 Task: Look for properties with bedroom entrances wider than 32 inches (81 centimeters).
Action: Mouse moved to (1110, 155)
Screenshot: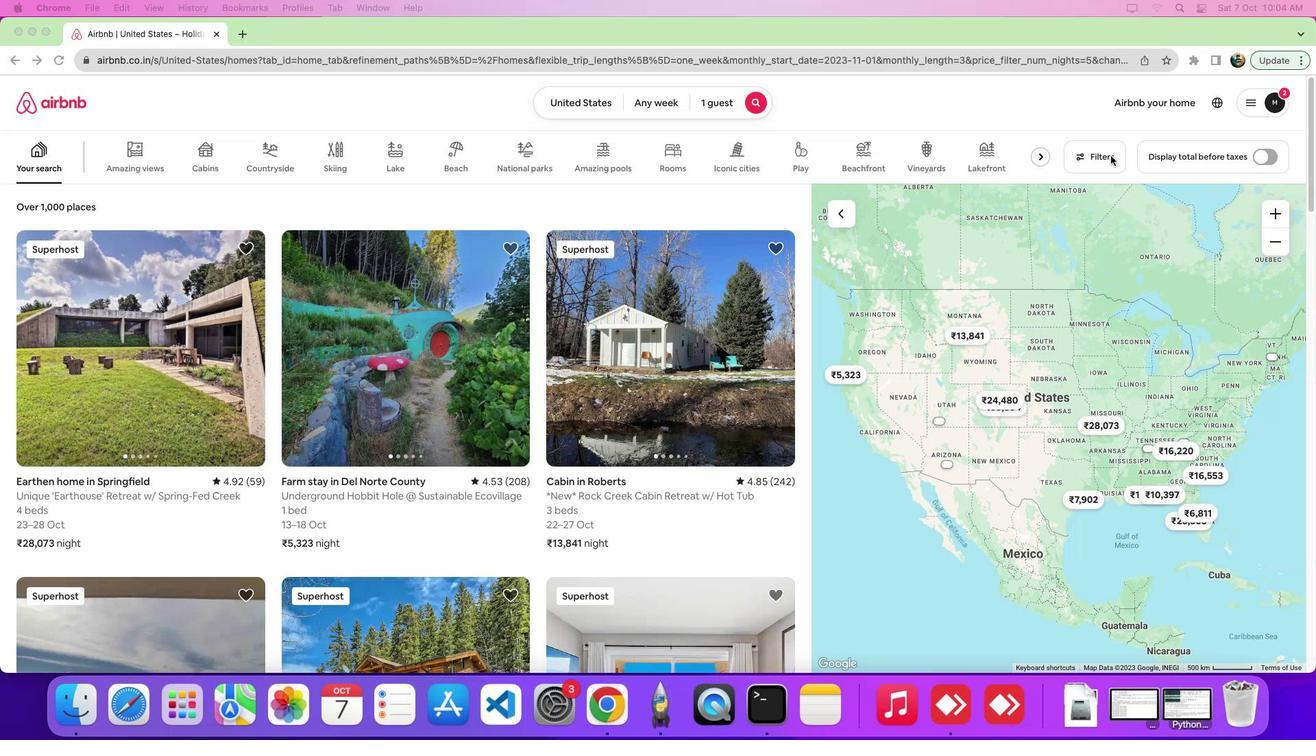 
Action: Mouse pressed left at (1110, 155)
Screenshot: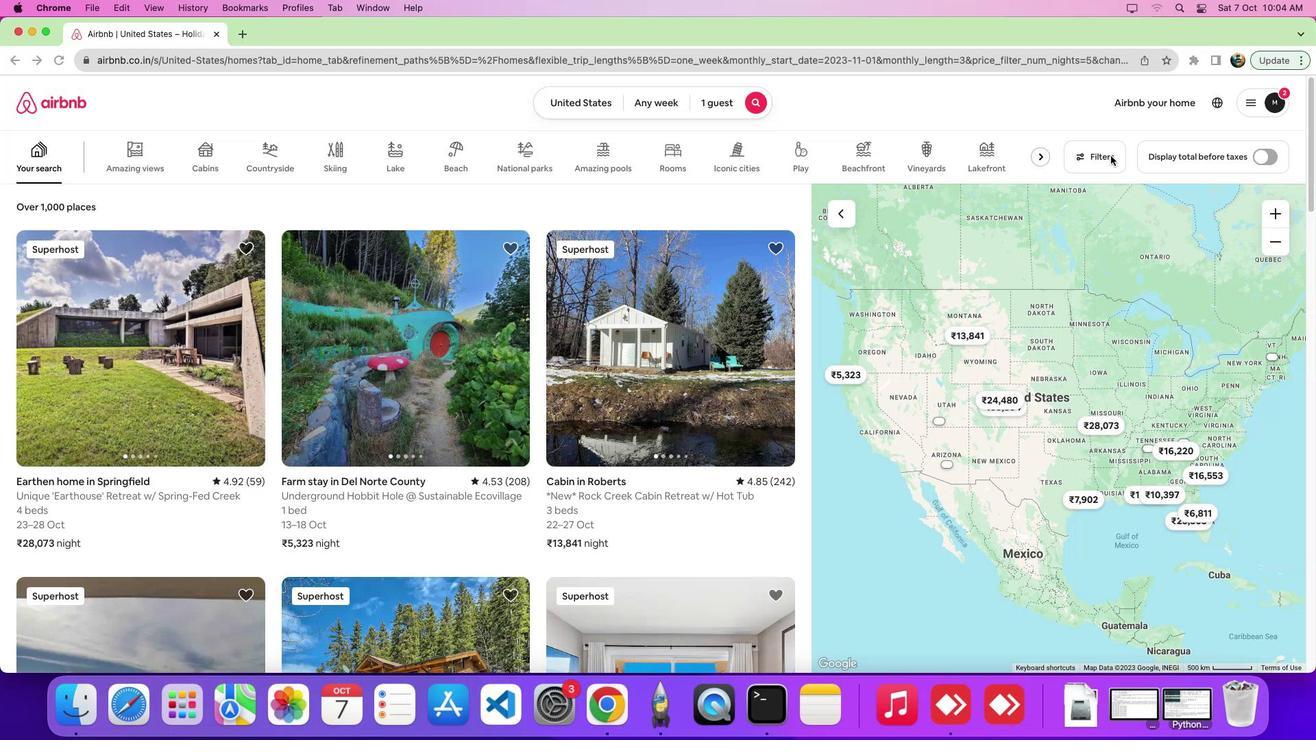 
Action: Mouse pressed left at (1110, 155)
Screenshot: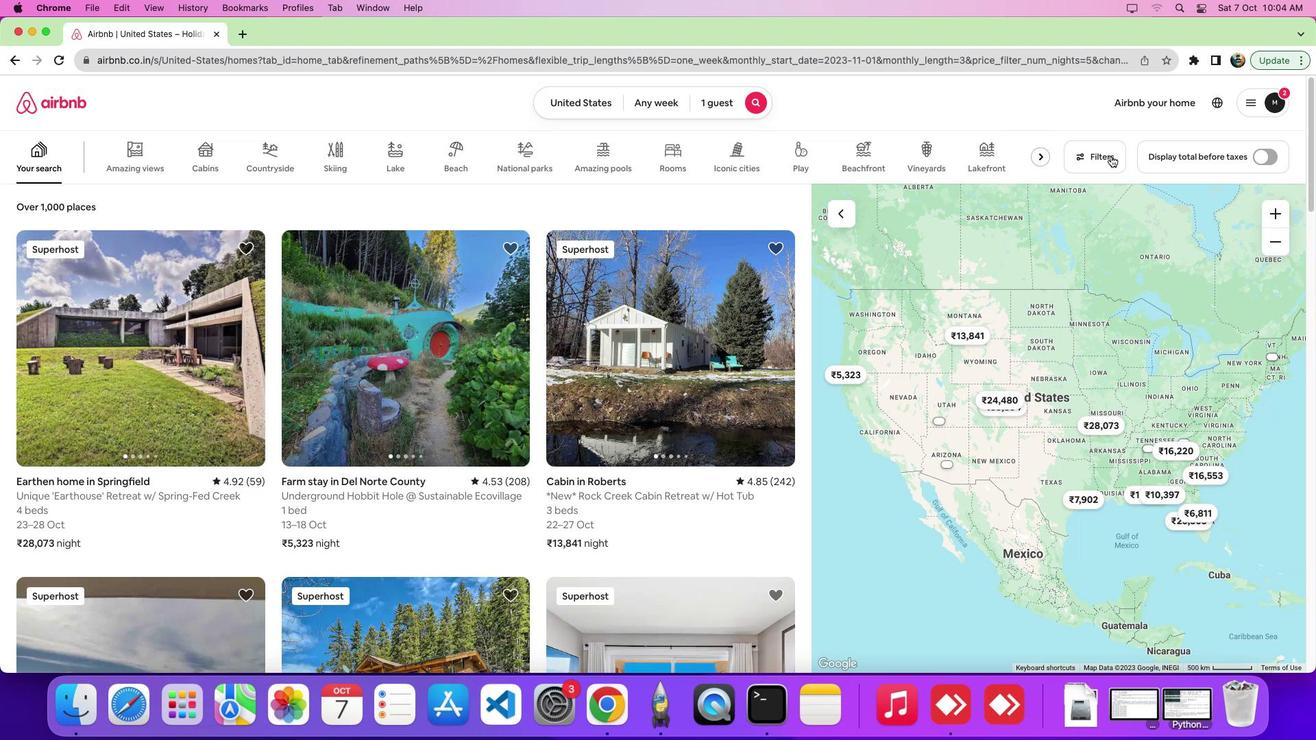 
Action: Mouse moved to (788, 231)
Screenshot: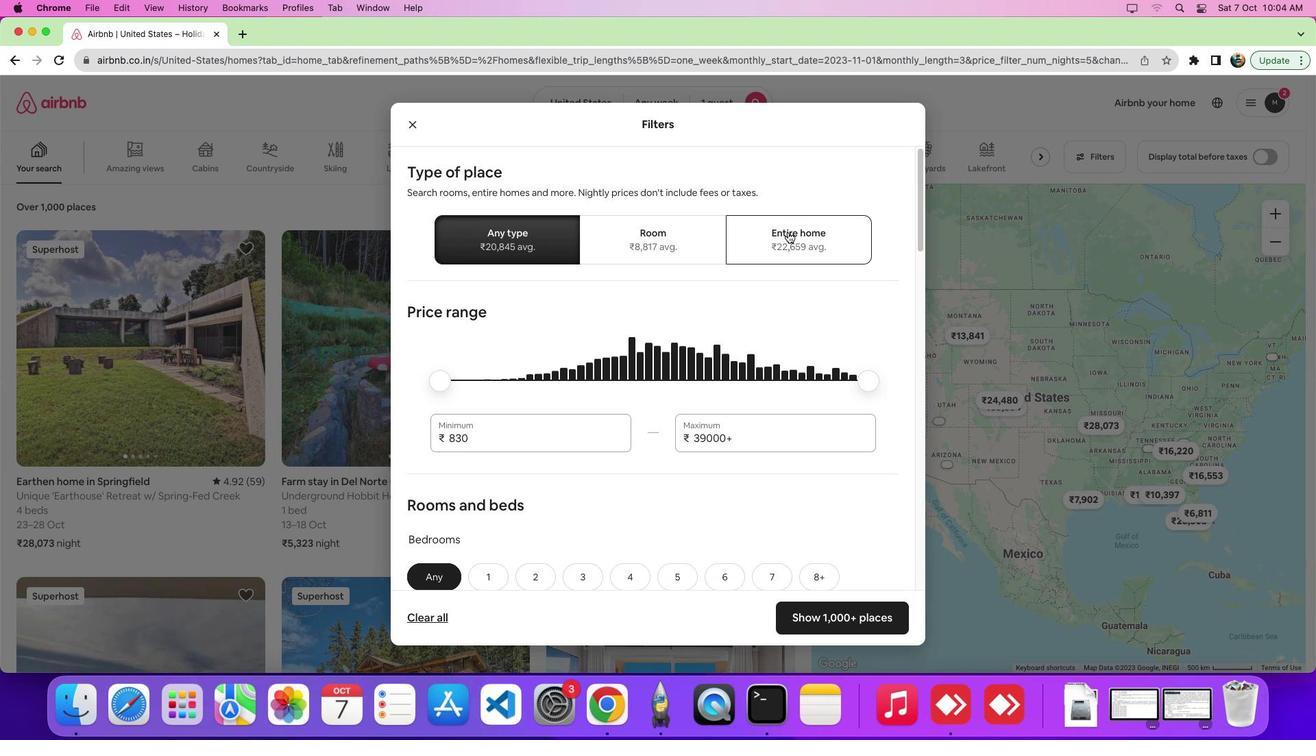 
Action: Mouse pressed left at (788, 231)
Screenshot: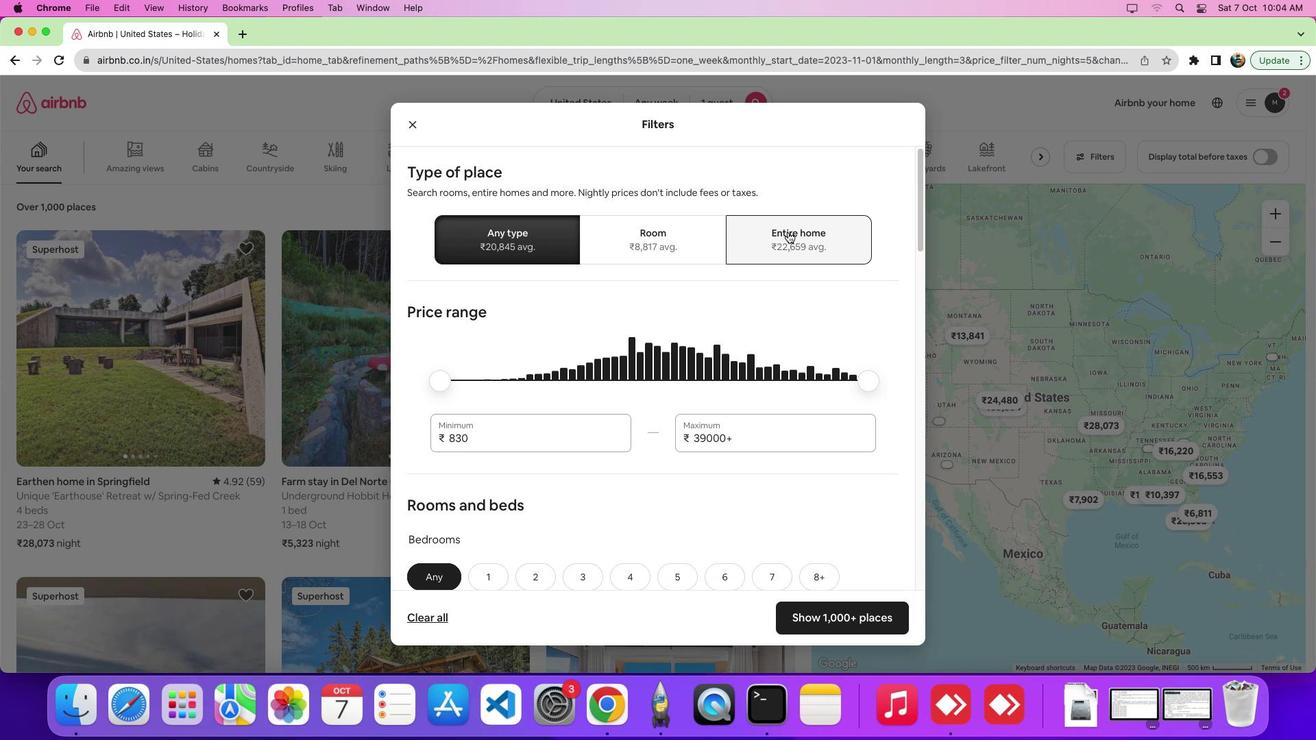 
Action: Mouse moved to (700, 453)
Screenshot: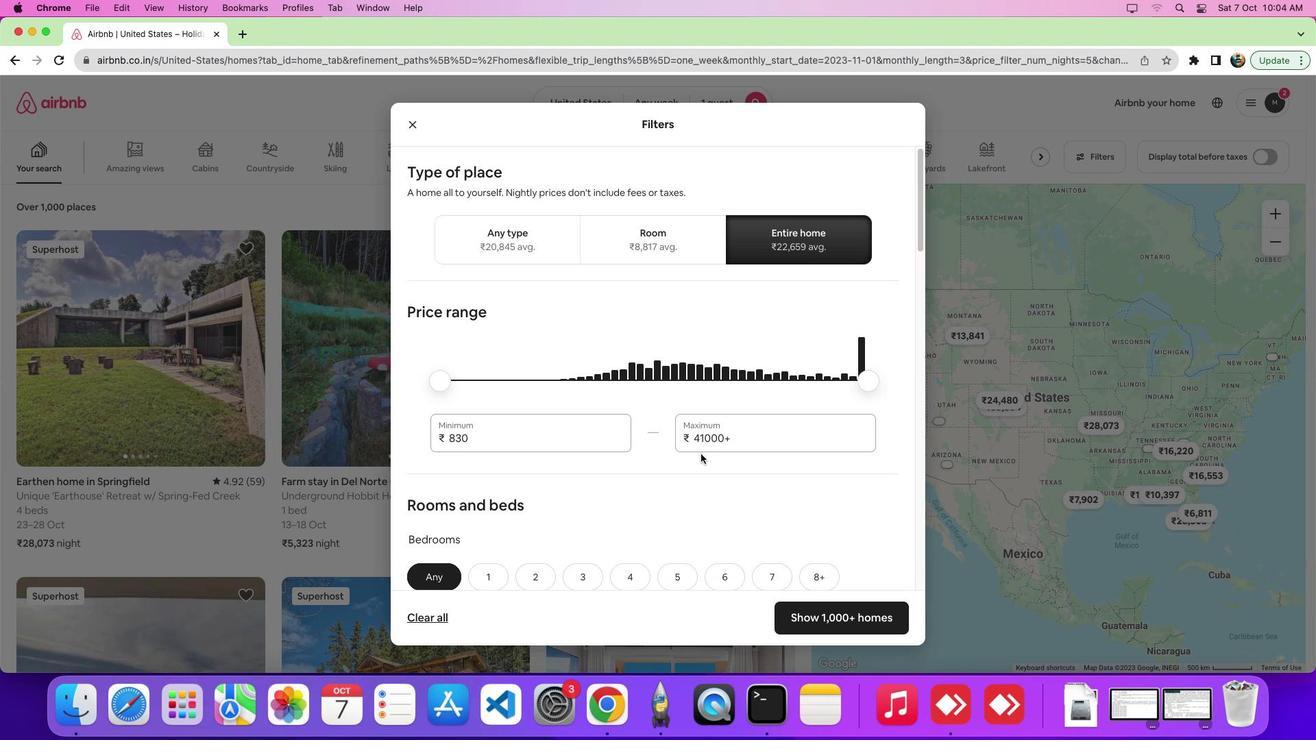 
Action: Mouse scrolled (700, 453) with delta (0, 0)
Screenshot: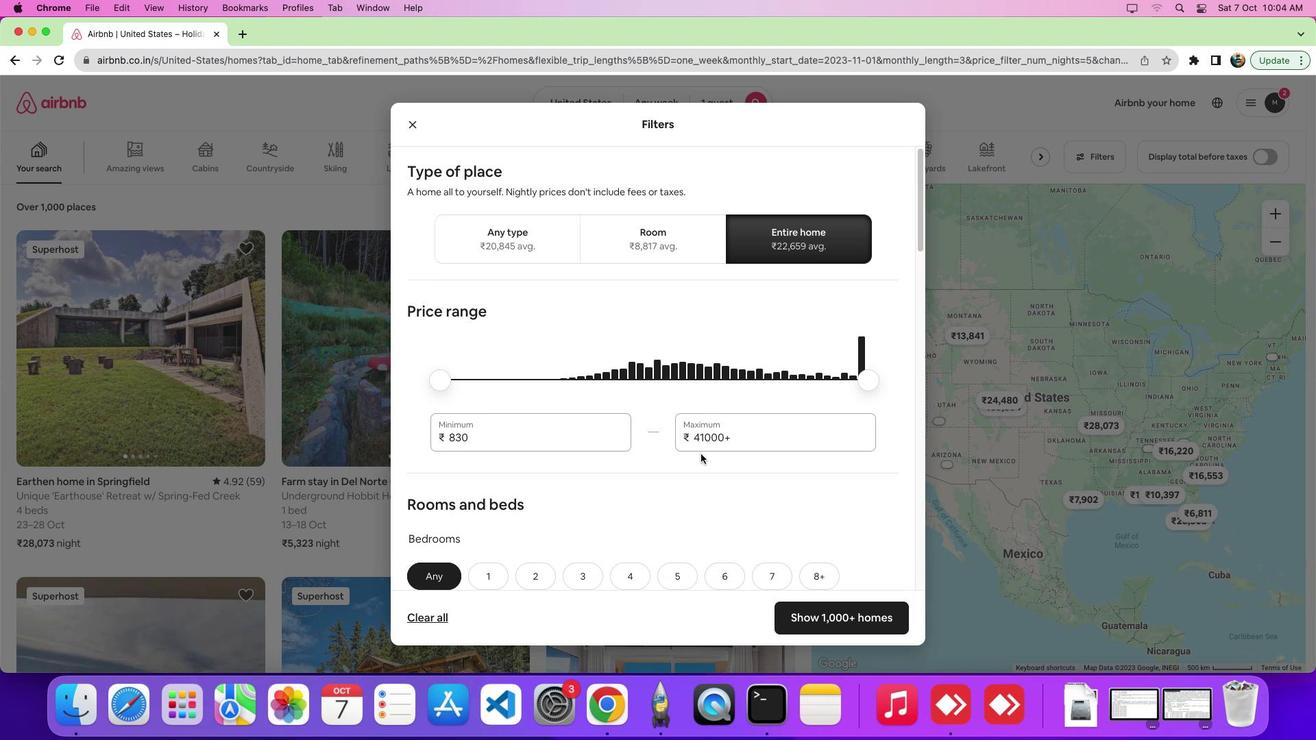 
Action: Mouse scrolled (700, 453) with delta (0, 0)
Screenshot: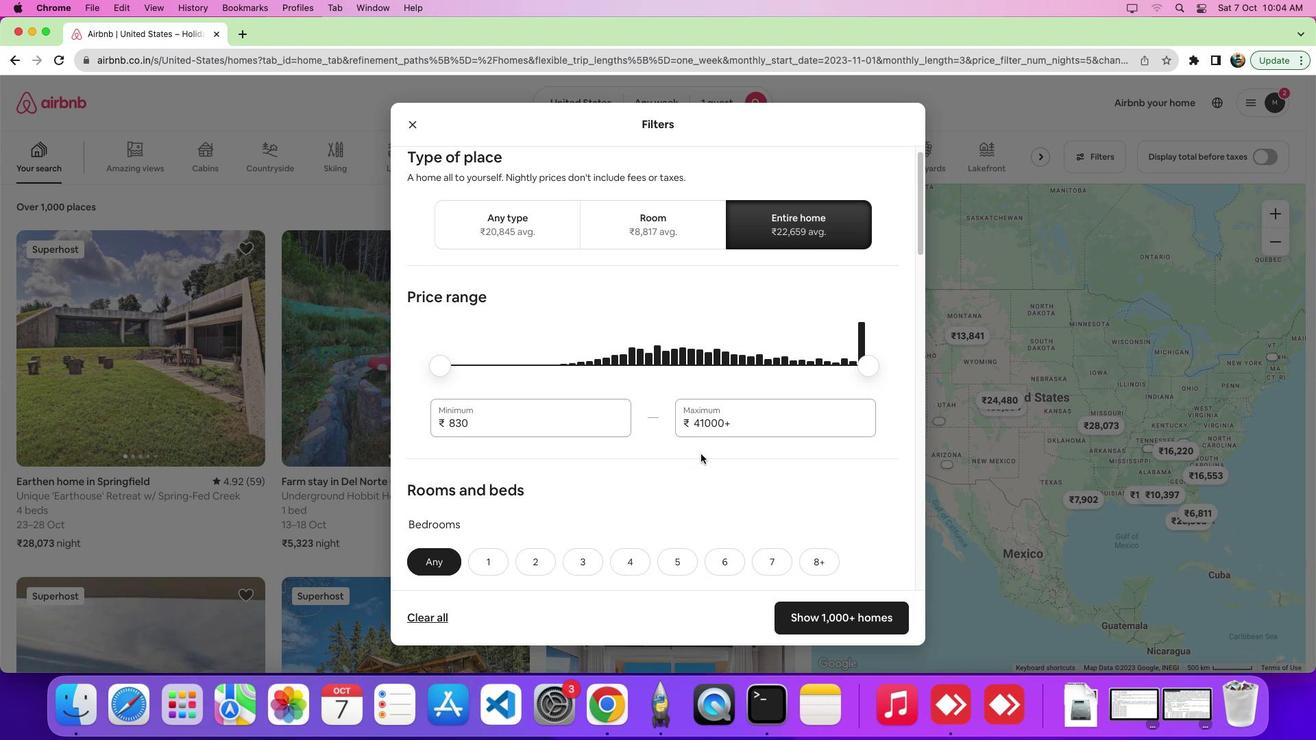 
Action: Mouse scrolled (700, 453) with delta (0, -1)
Screenshot: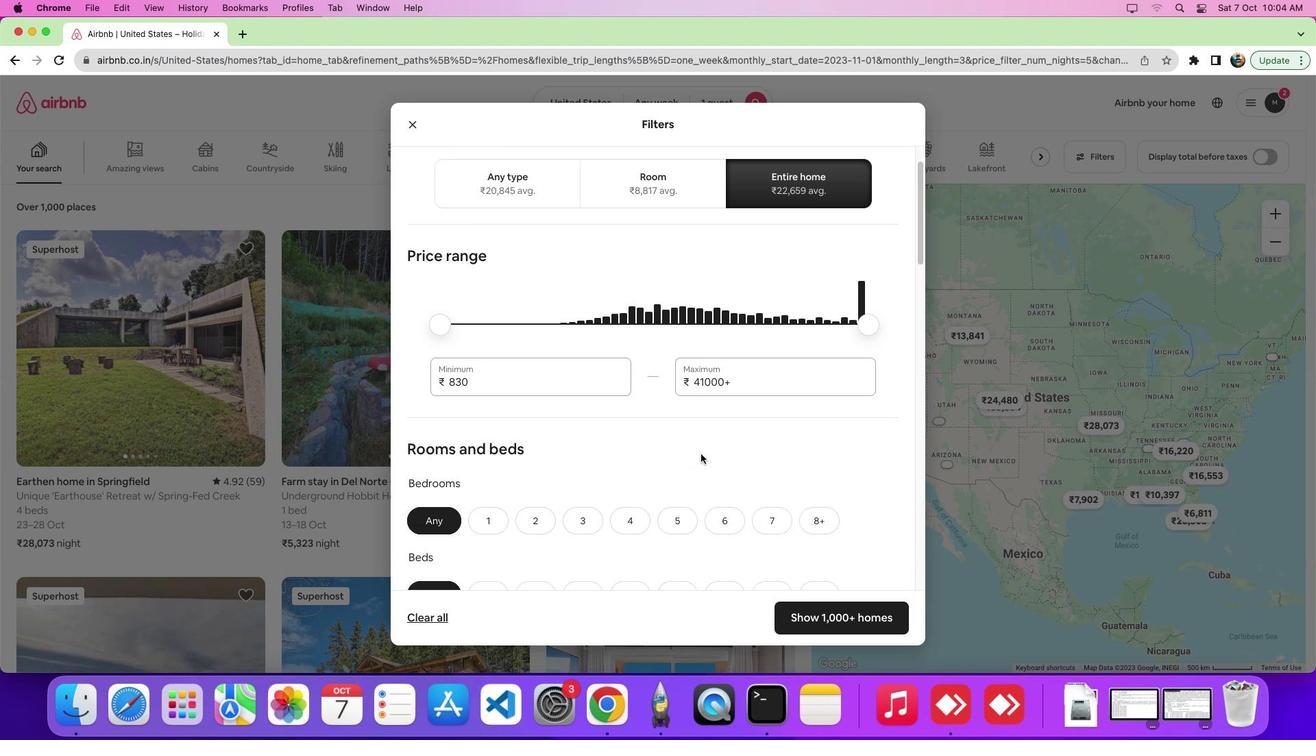 
Action: Mouse scrolled (700, 453) with delta (0, -2)
Screenshot: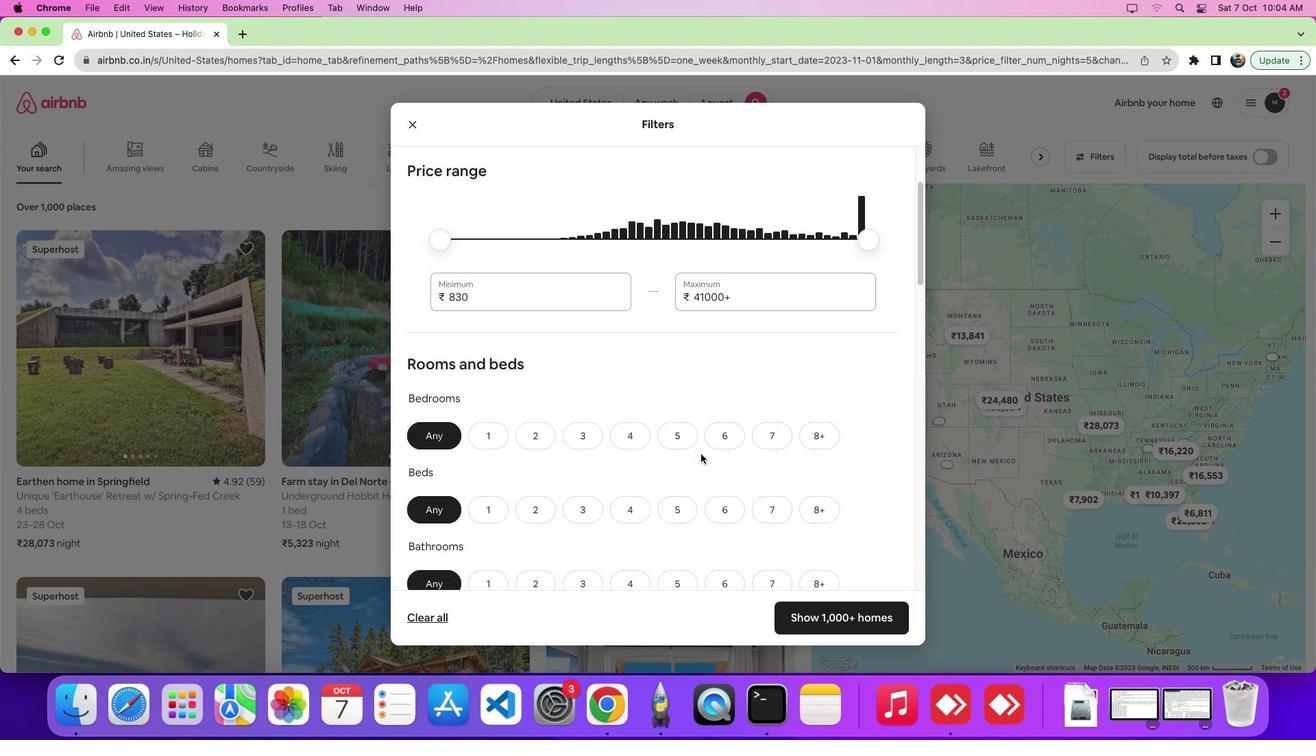 
Action: Mouse scrolled (700, 453) with delta (0, 0)
Screenshot: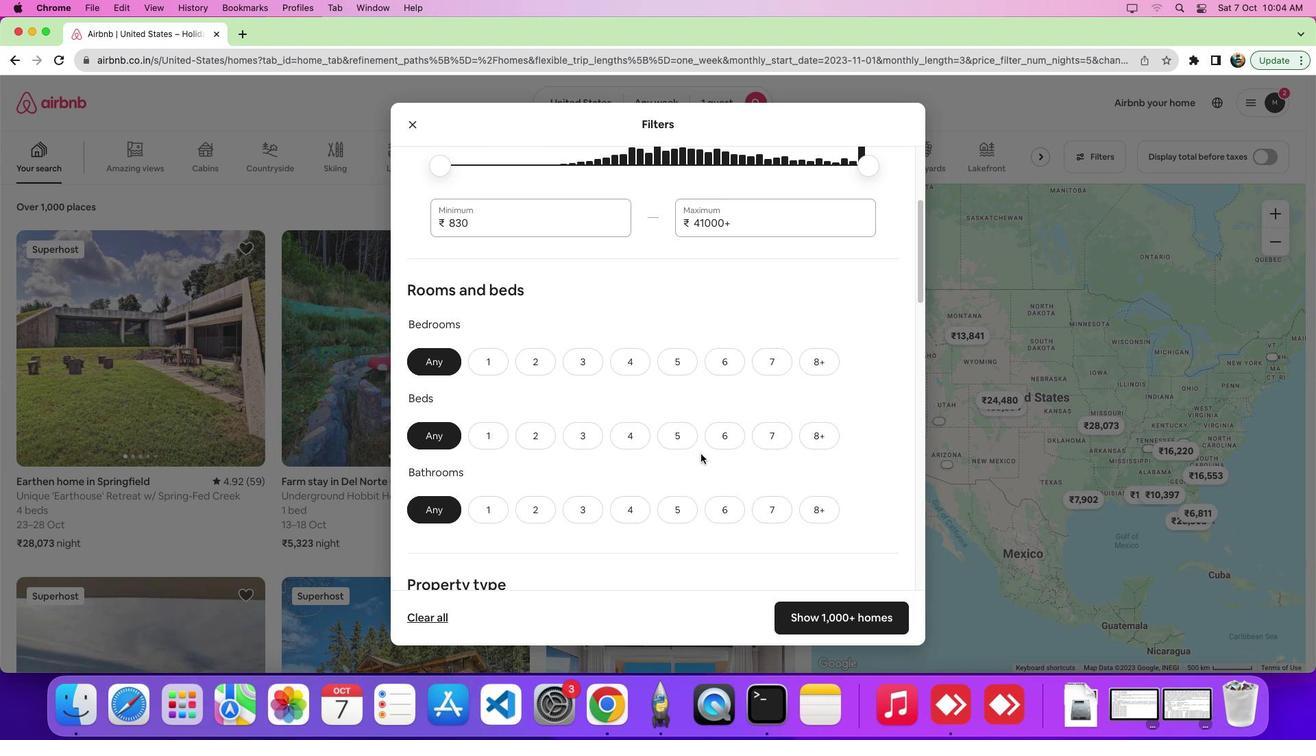 
Action: Mouse scrolled (700, 453) with delta (0, 0)
Screenshot: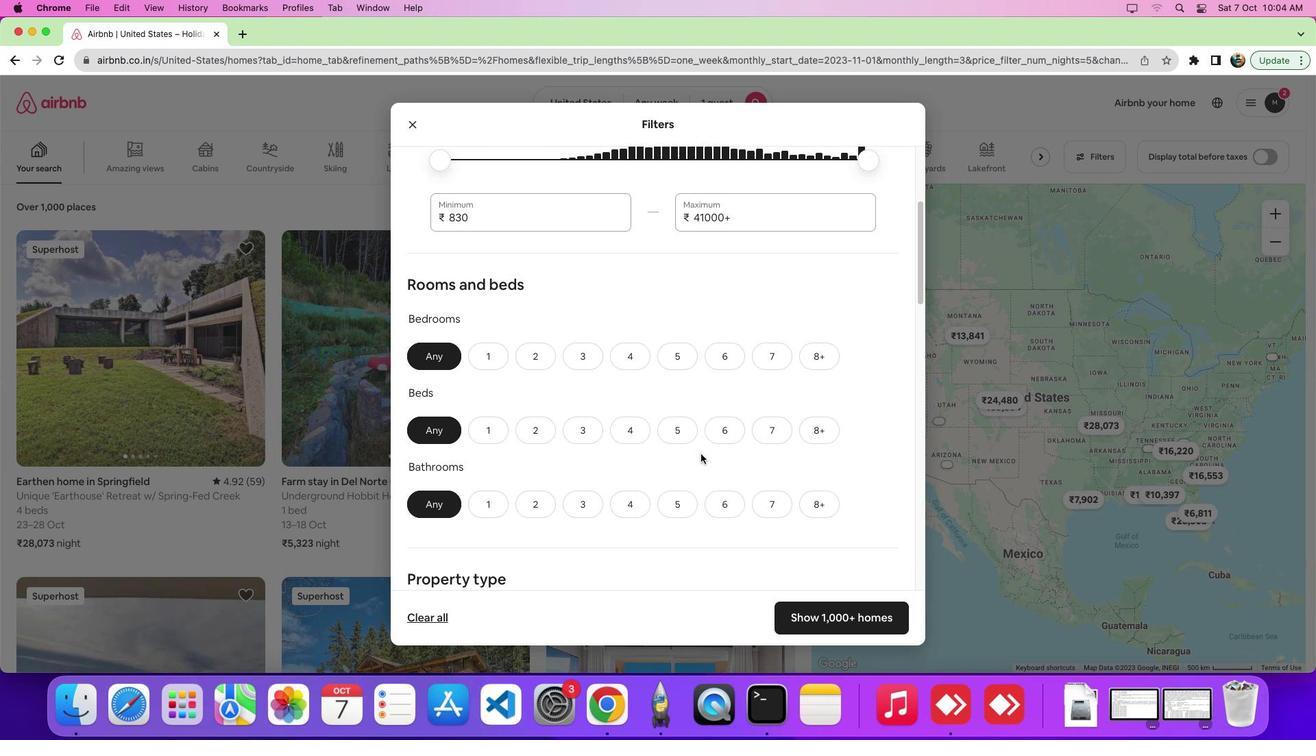 
Action: Mouse scrolled (700, 453) with delta (0, -2)
Screenshot: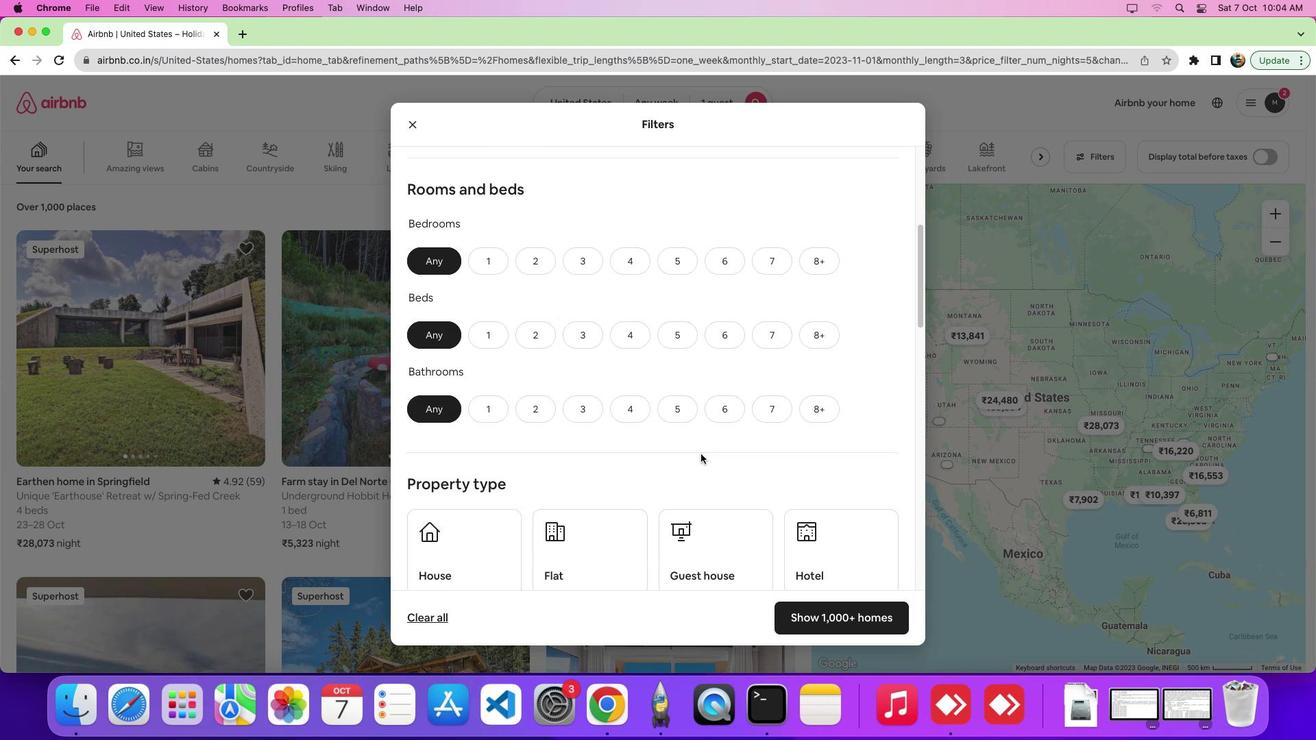 
Action: Mouse scrolled (700, 453) with delta (0, 0)
Screenshot: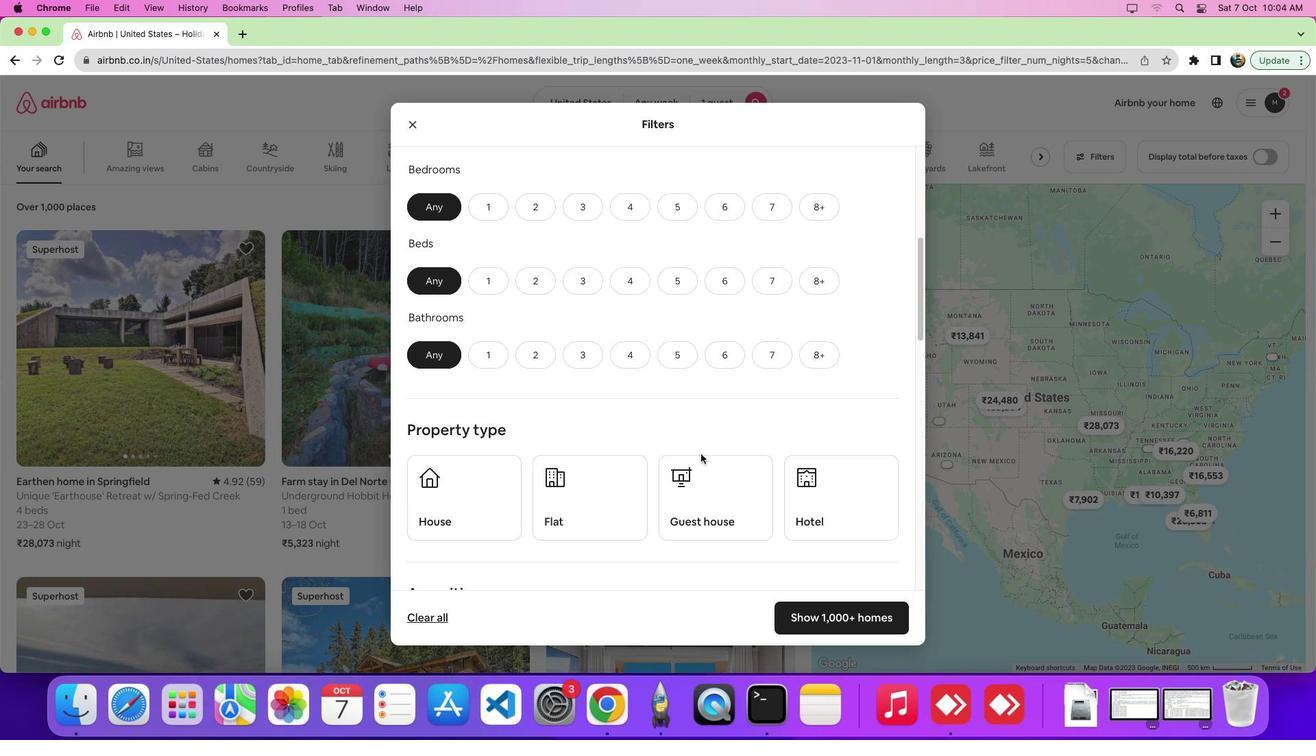 
Action: Mouse scrolled (700, 453) with delta (0, 0)
Screenshot: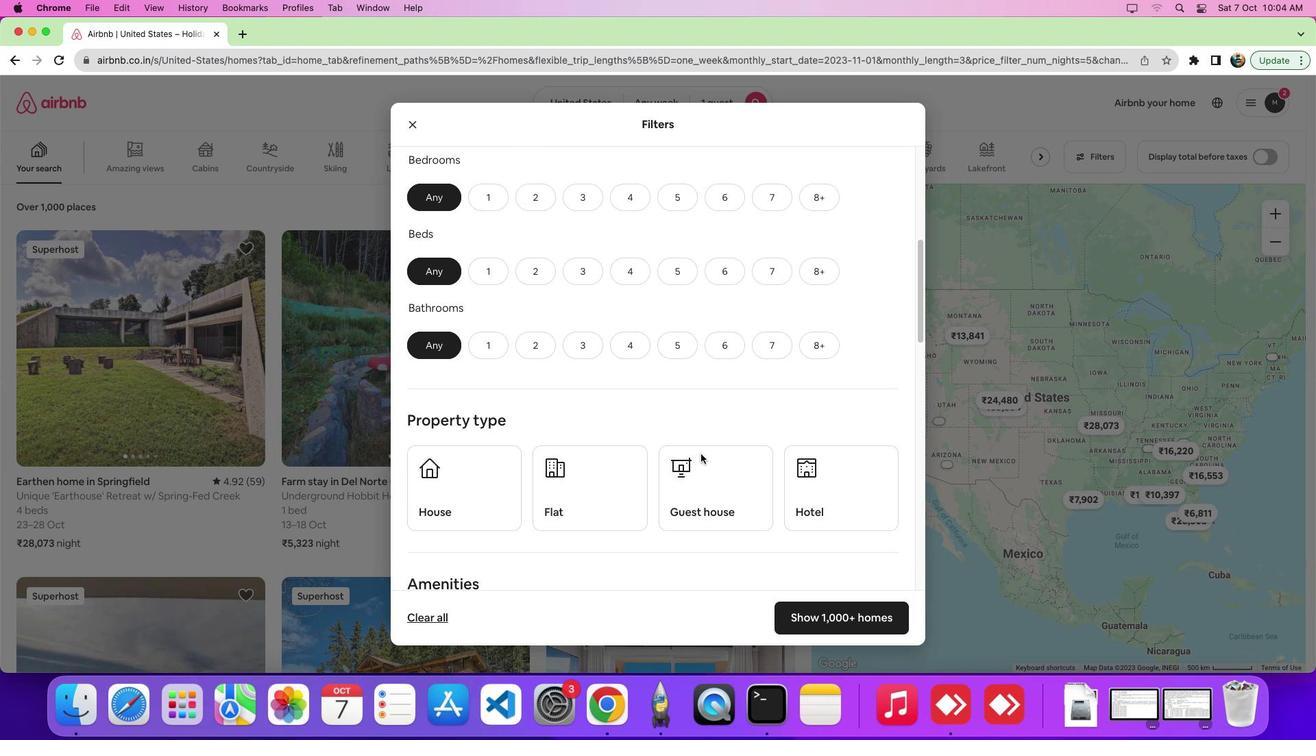 
Action: Mouse scrolled (700, 453) with delta (0, 0)
Screenshot: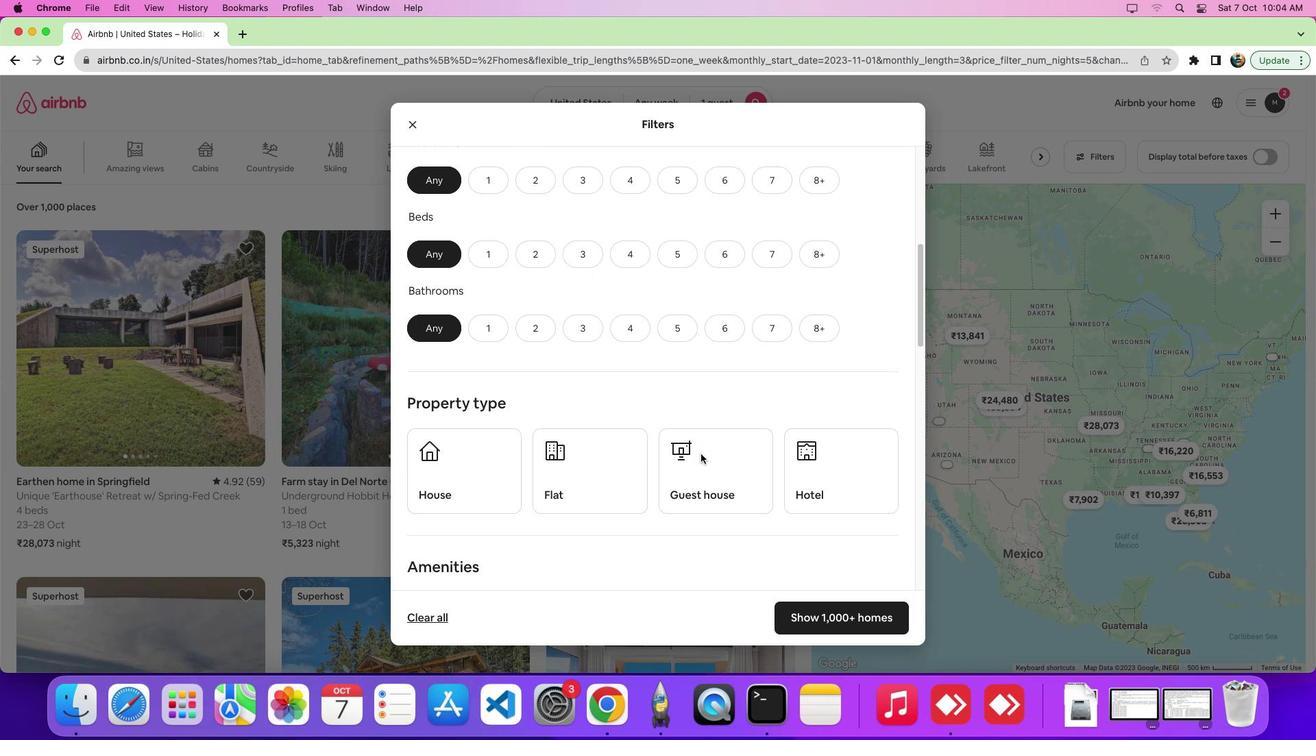 
Action: Mouse scrolled (700, 453) with delta (0, 0)
Screenshot: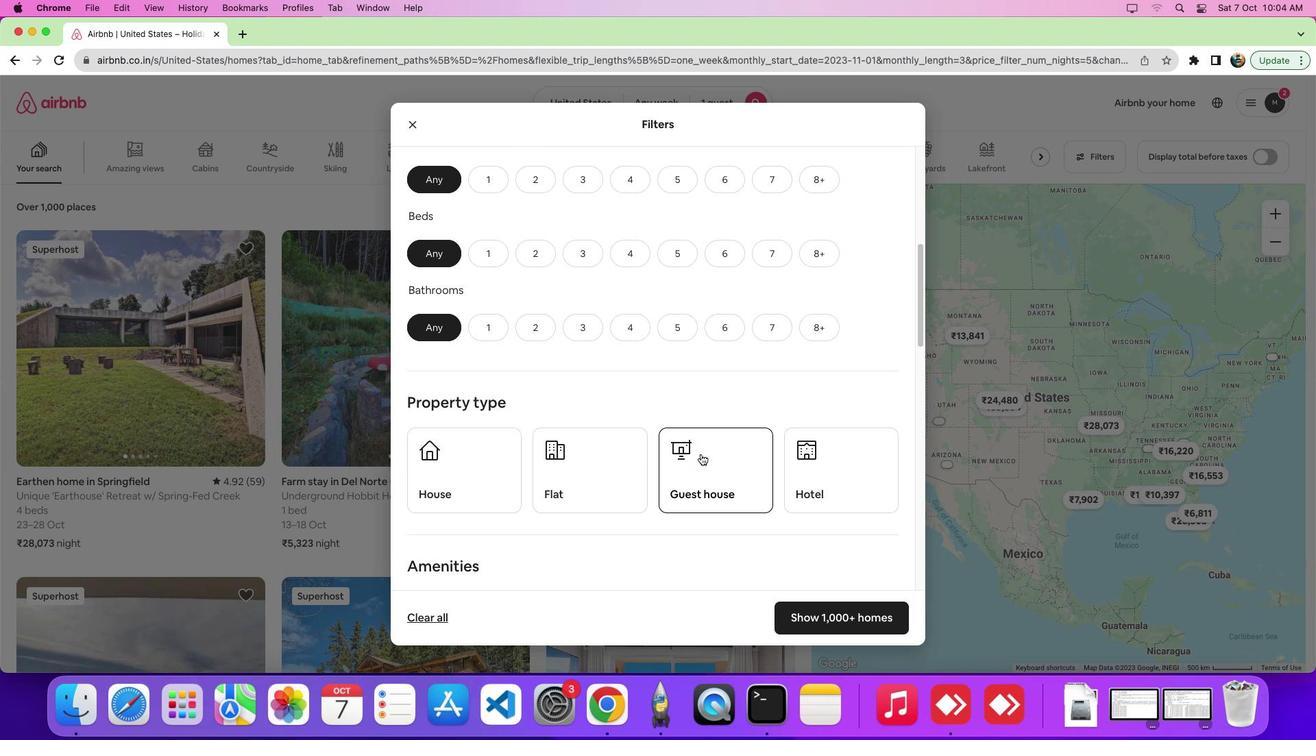 
Action: Mouse scrolled (700, 453) with delta (0, 0)
Screenshot: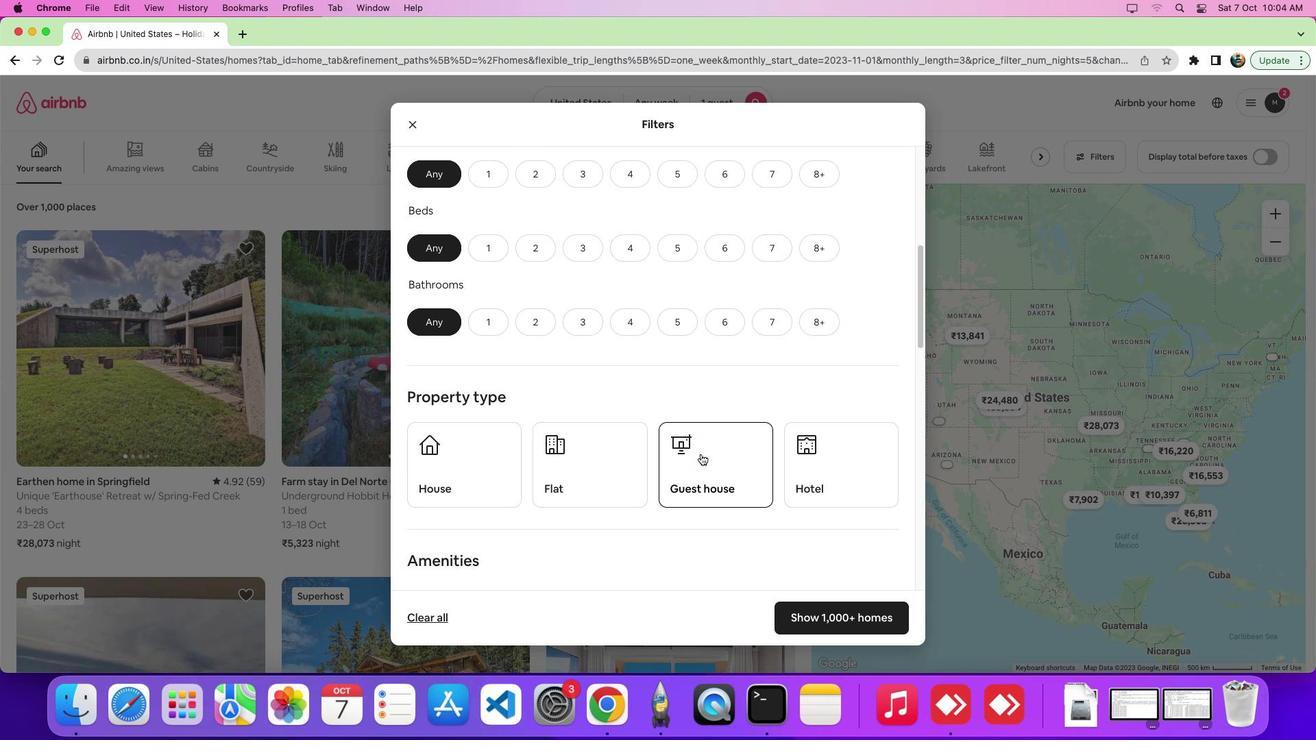 
Action: Mouse scrolled (700, 453) with delta (0, 0)
Screenshot: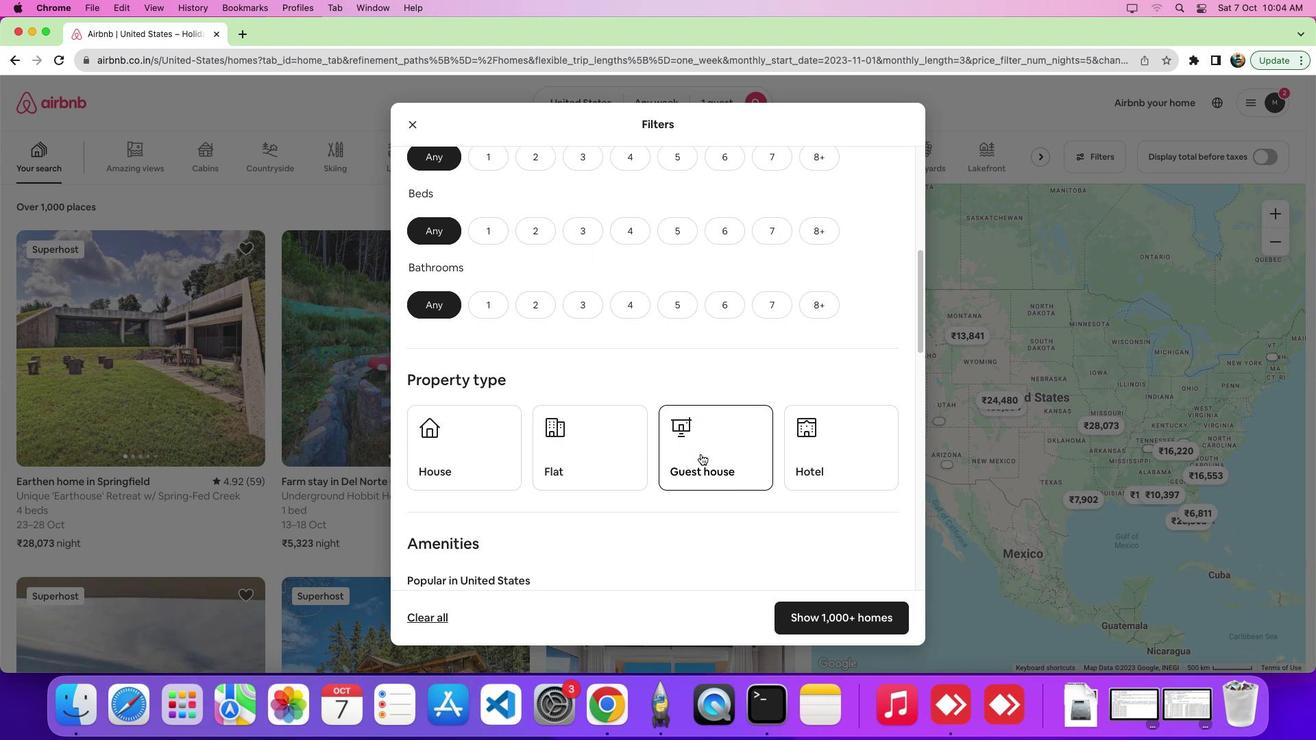 
Action: Mouse scrolled (700, 453) with delta (0, 0)
Screenshot: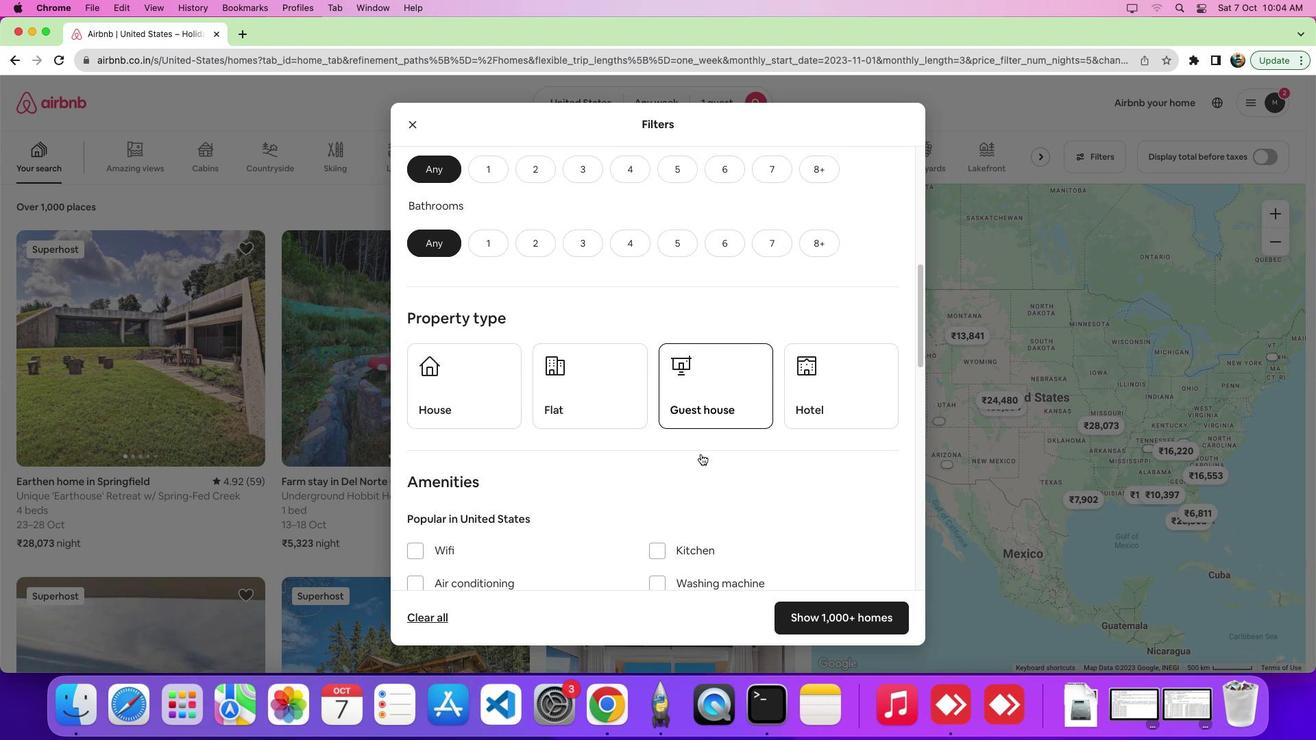 
Action: Mouse scrolled (700, 453) with delta (0, -4)
Screenshot: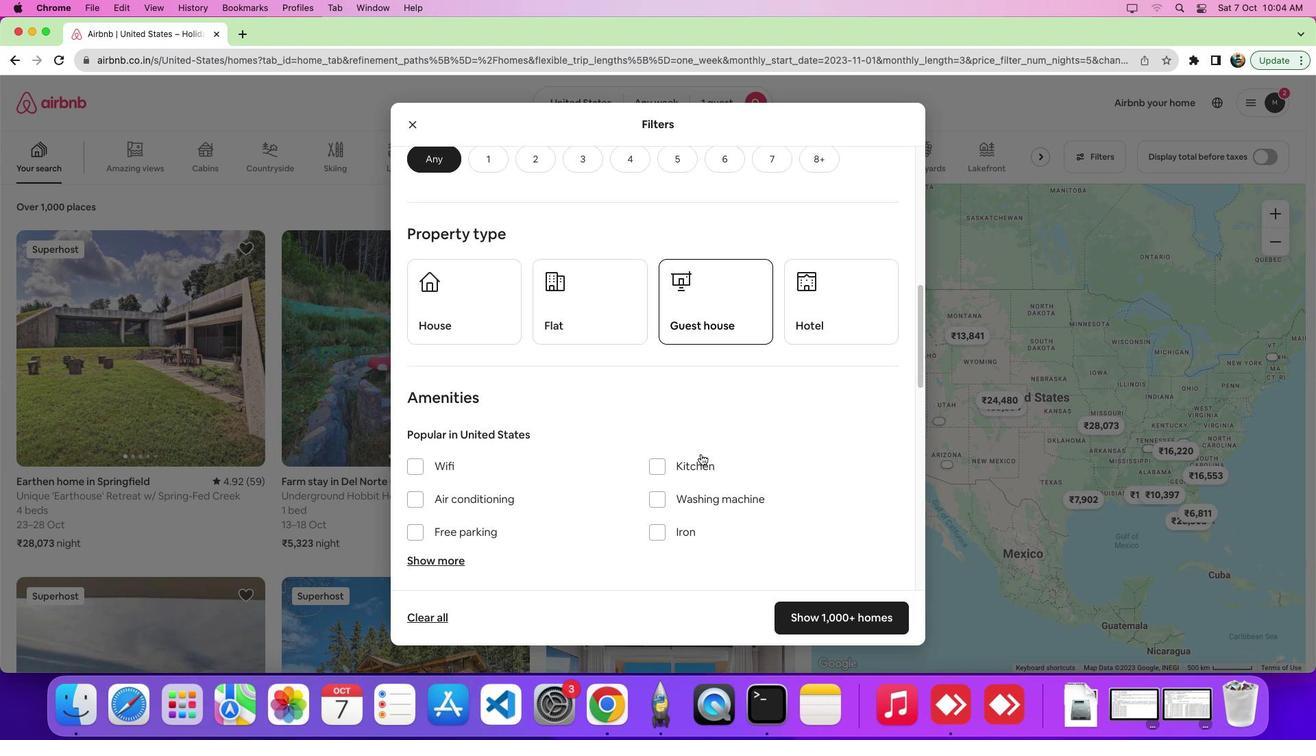 
Action: Mouse scrolled (700, 453) with delta (0, -3)
Screenshot: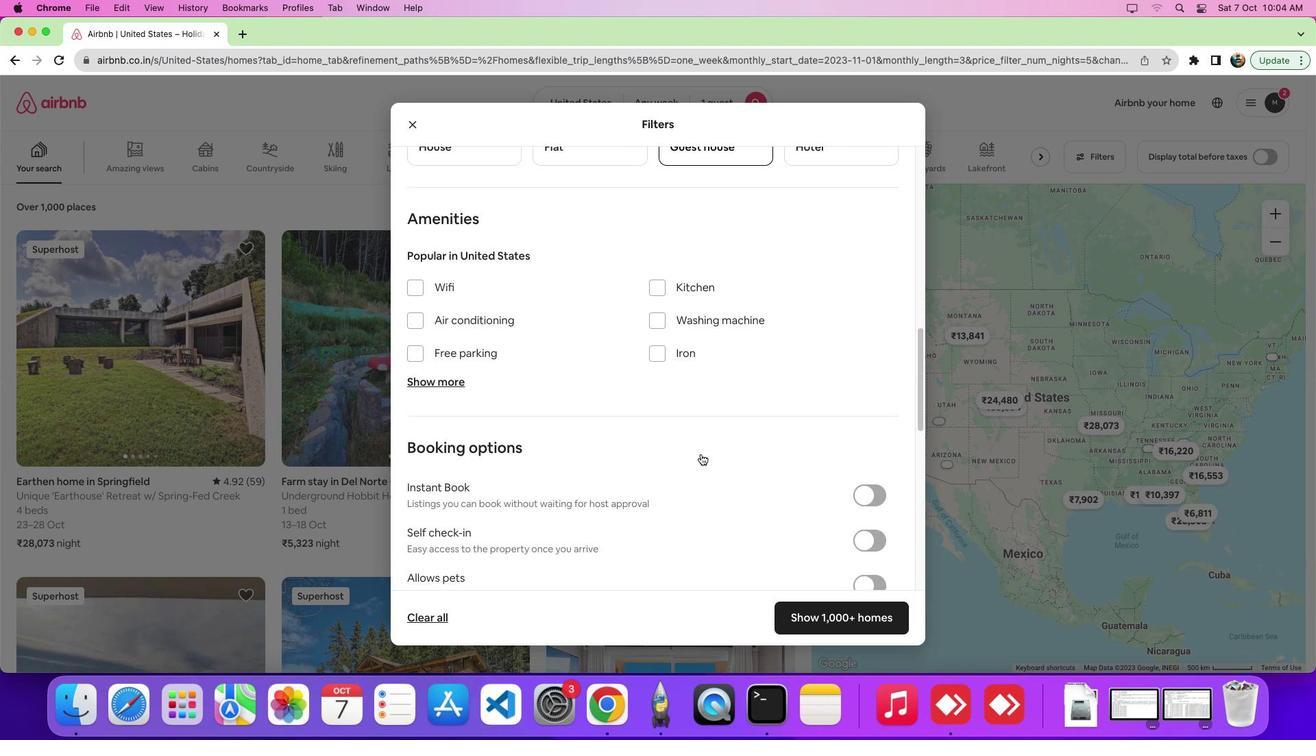 
Action: Mouse scrolled (700, 453) with delta (0, 0)
Screenshot: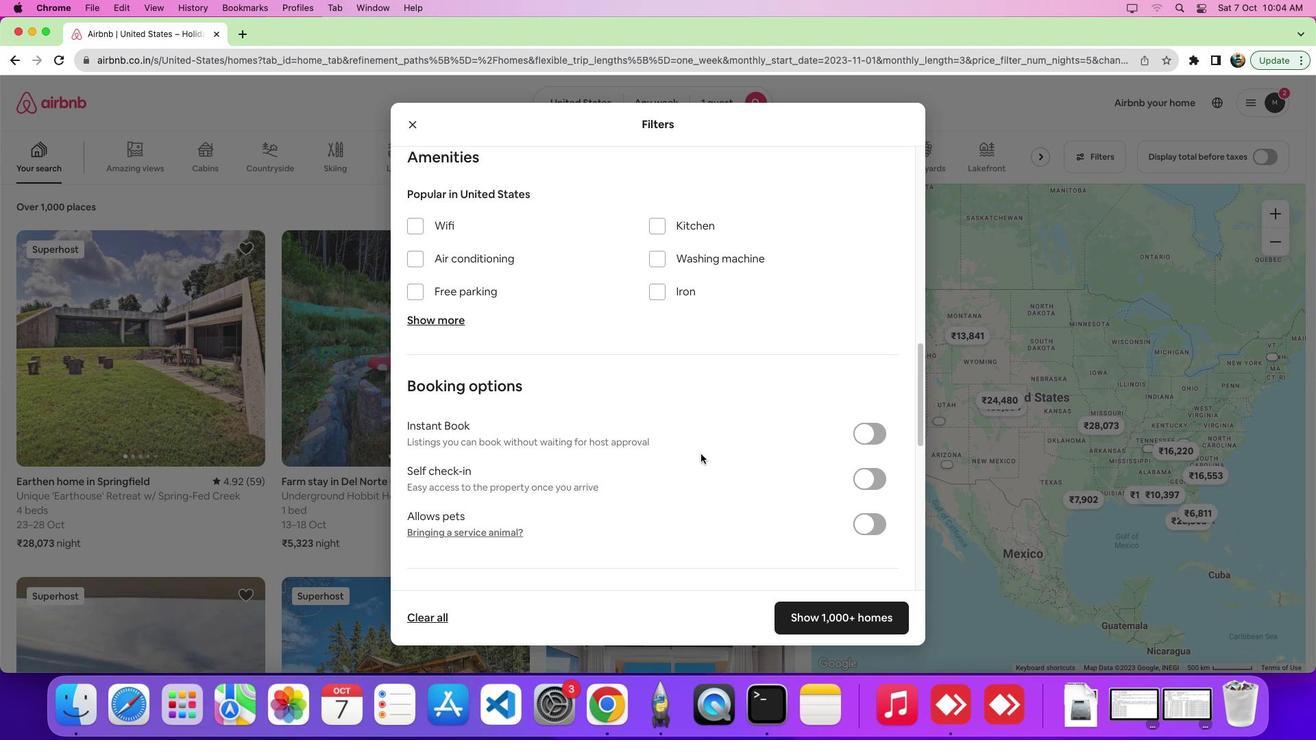 
Action: Mouse scrolled (700, 453) with delta (0, 0)
Screenshot: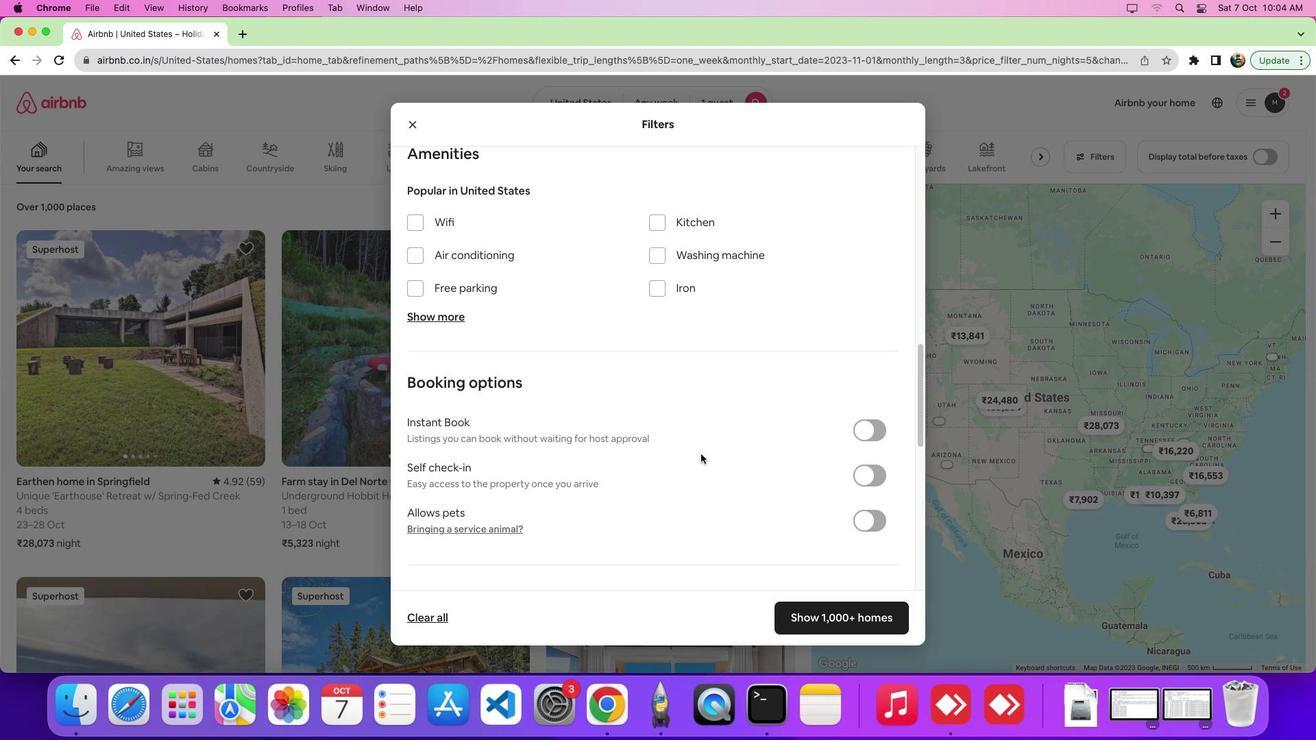 
Action: Mouse moved to (698, 453)
Screenshot: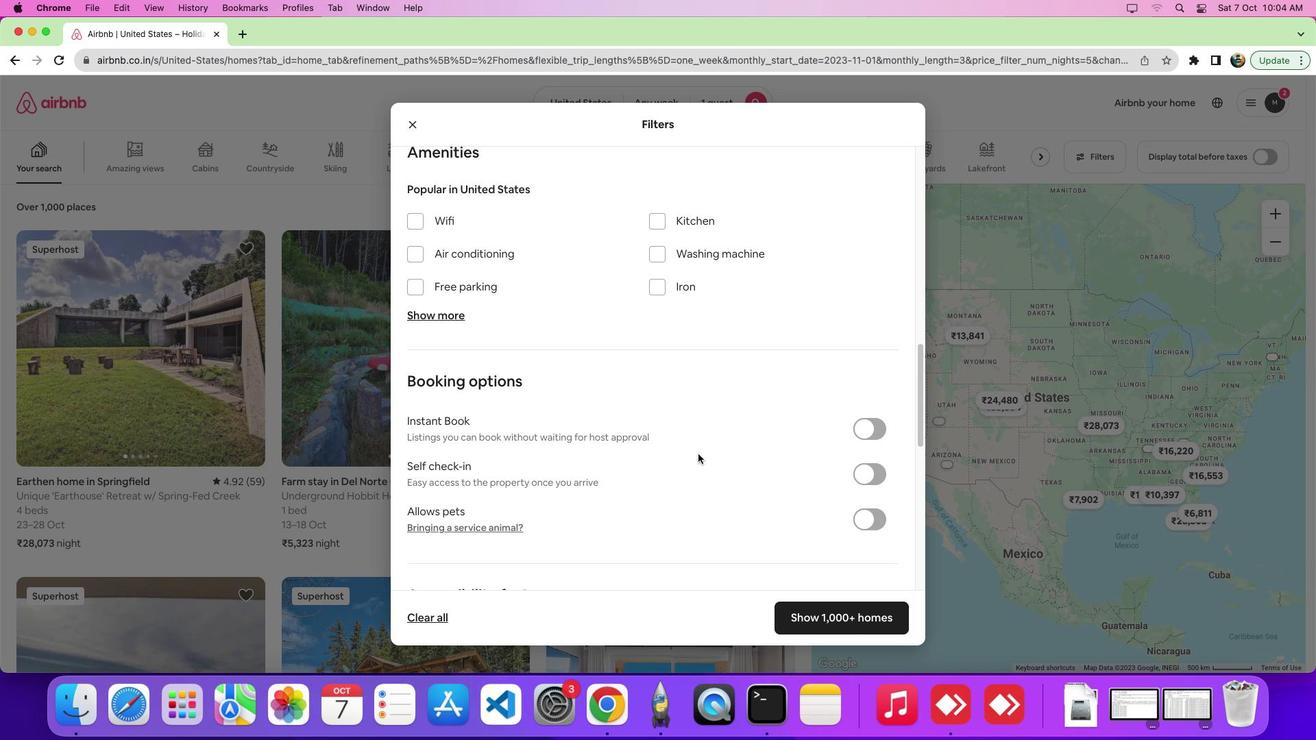 
Action: Mouse scrolled (698, 453) with delta (0, 0)
Screenshot: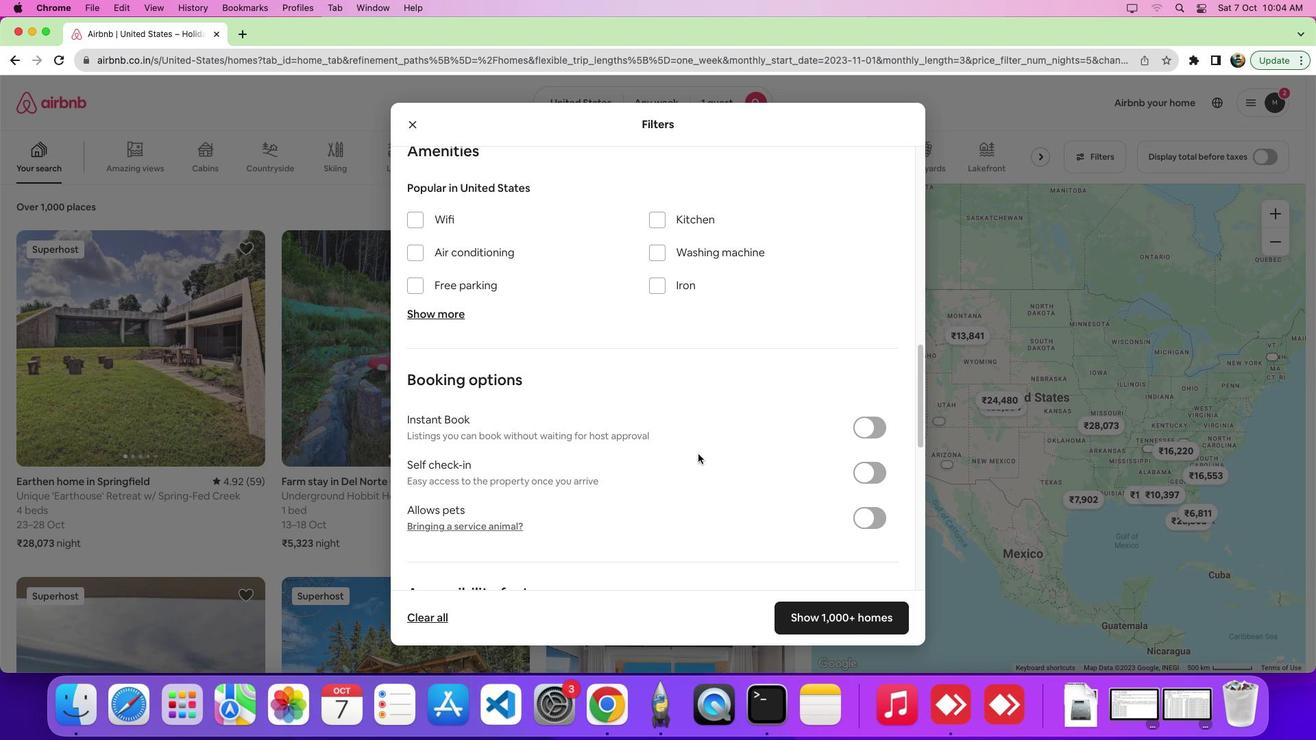 
Action: Mouse moved to (697, 453)
Screenshot: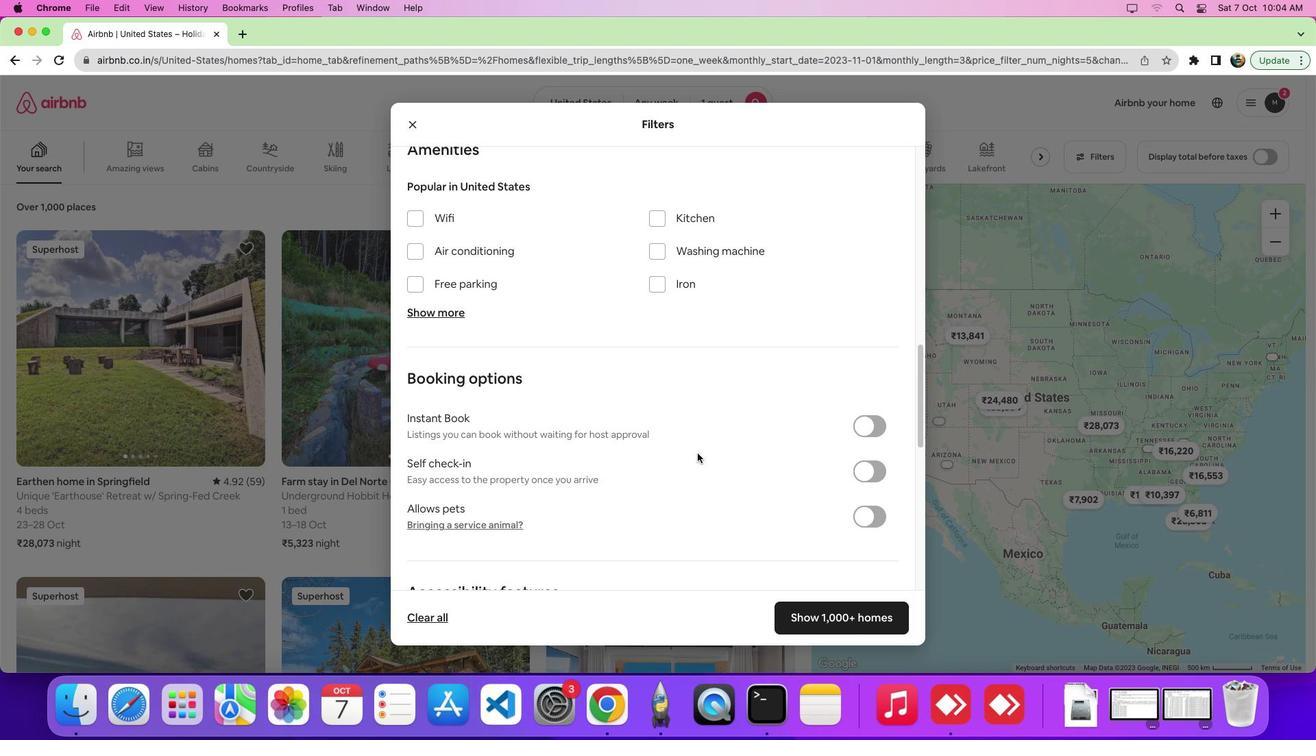 
Action: Mouse scrolled (697, 453) with delta (0, 0)
Screenshot: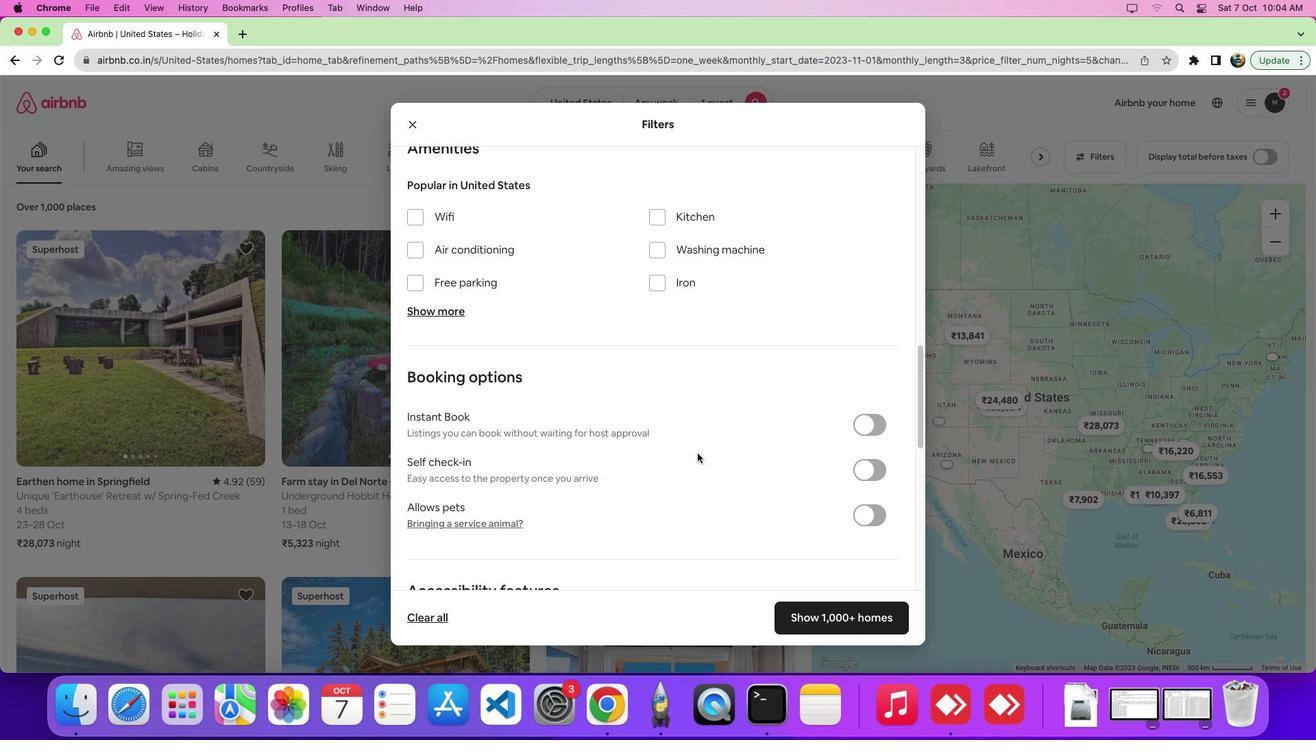 
Action: Mouse scrolled (697, 453) with delta (0, 0)
Screenshot: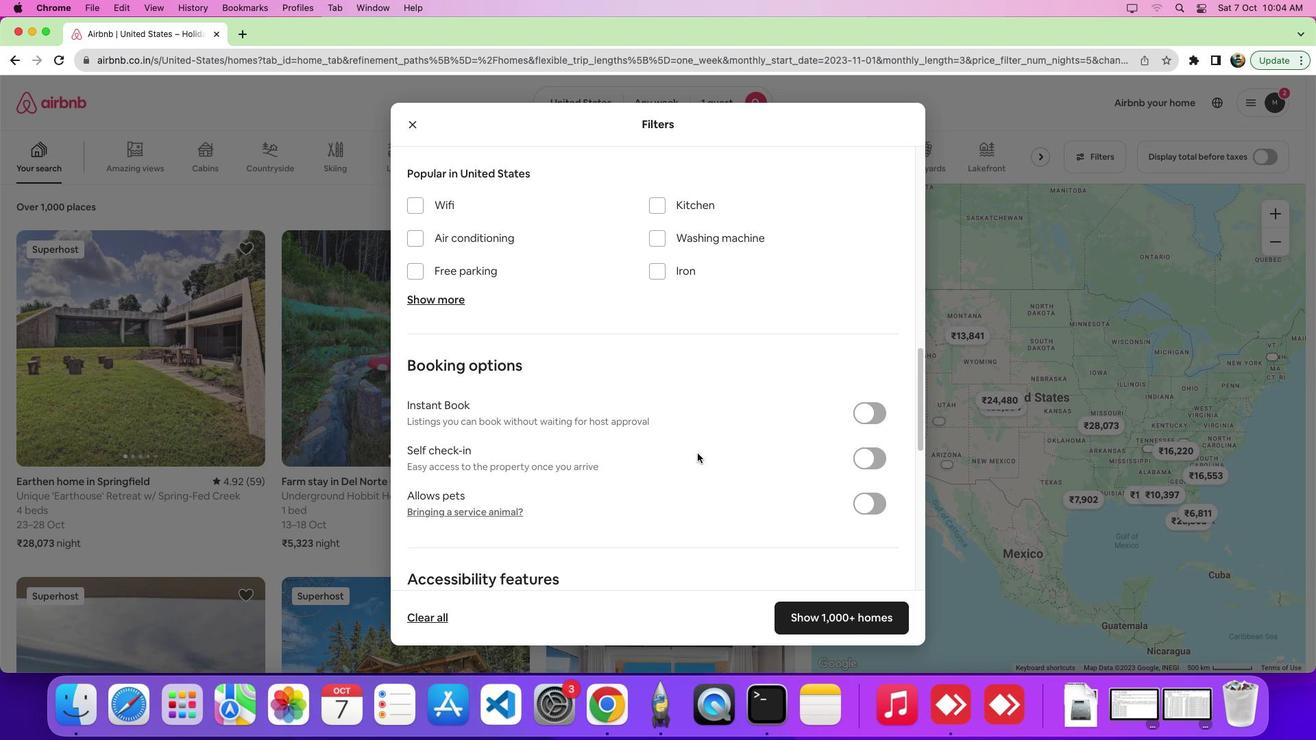 
Action: Mouse scrolled (697, 453) with delta (0, 0)
Screenshot: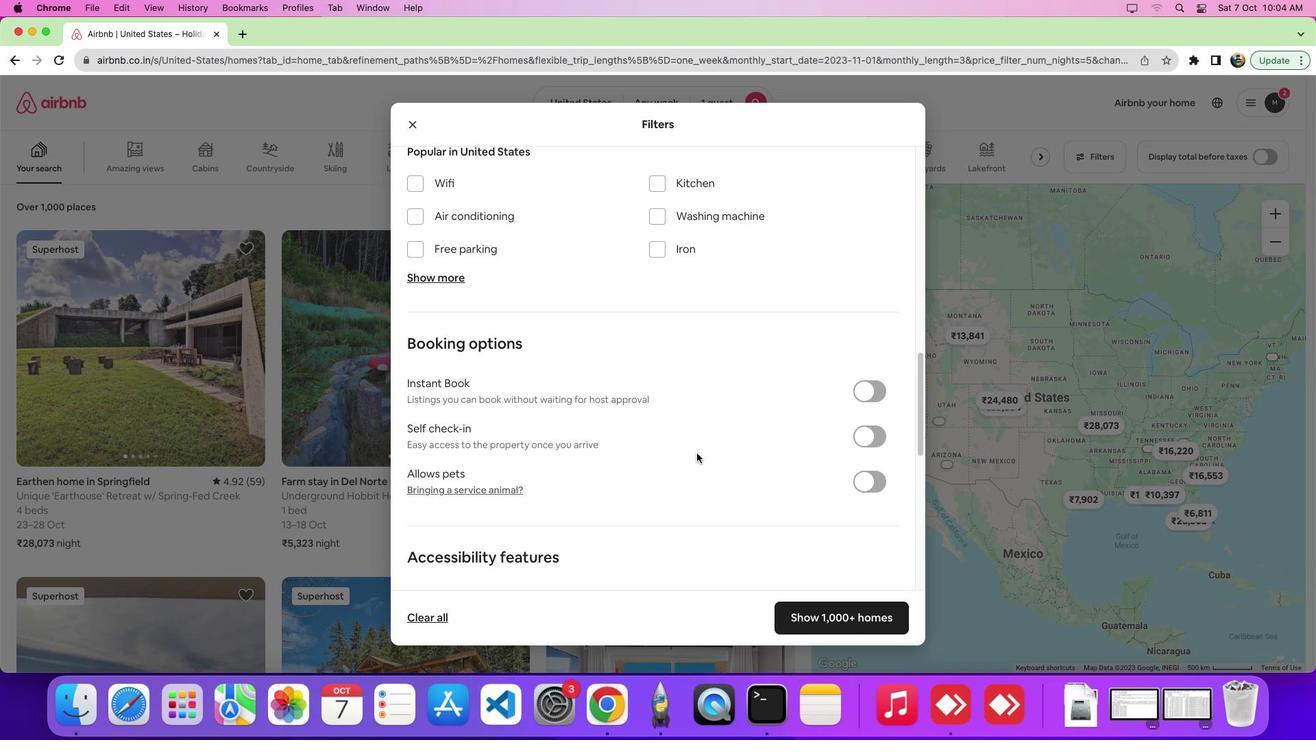 
Action: Mouse moved to (697, 453)
Screenshot: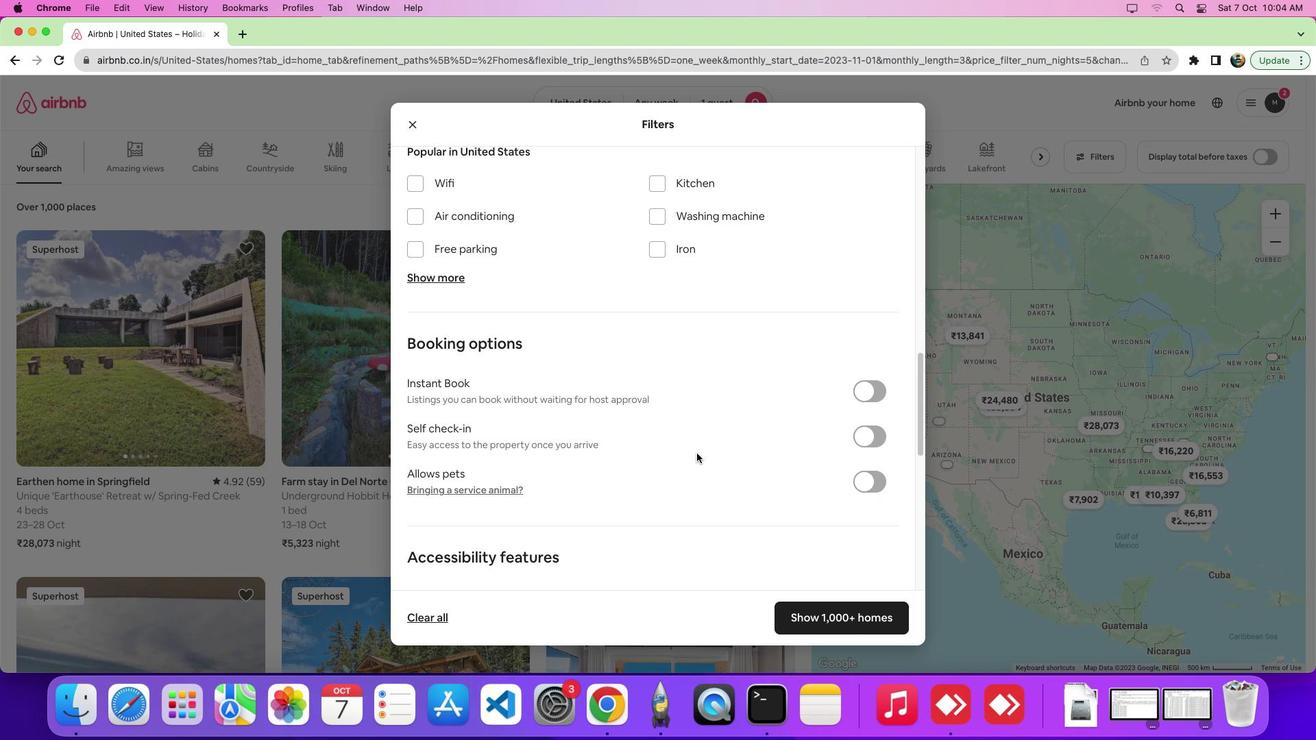 
Action: Mouse scrolled (697, 453) with delta (0, 0)
Screenshot: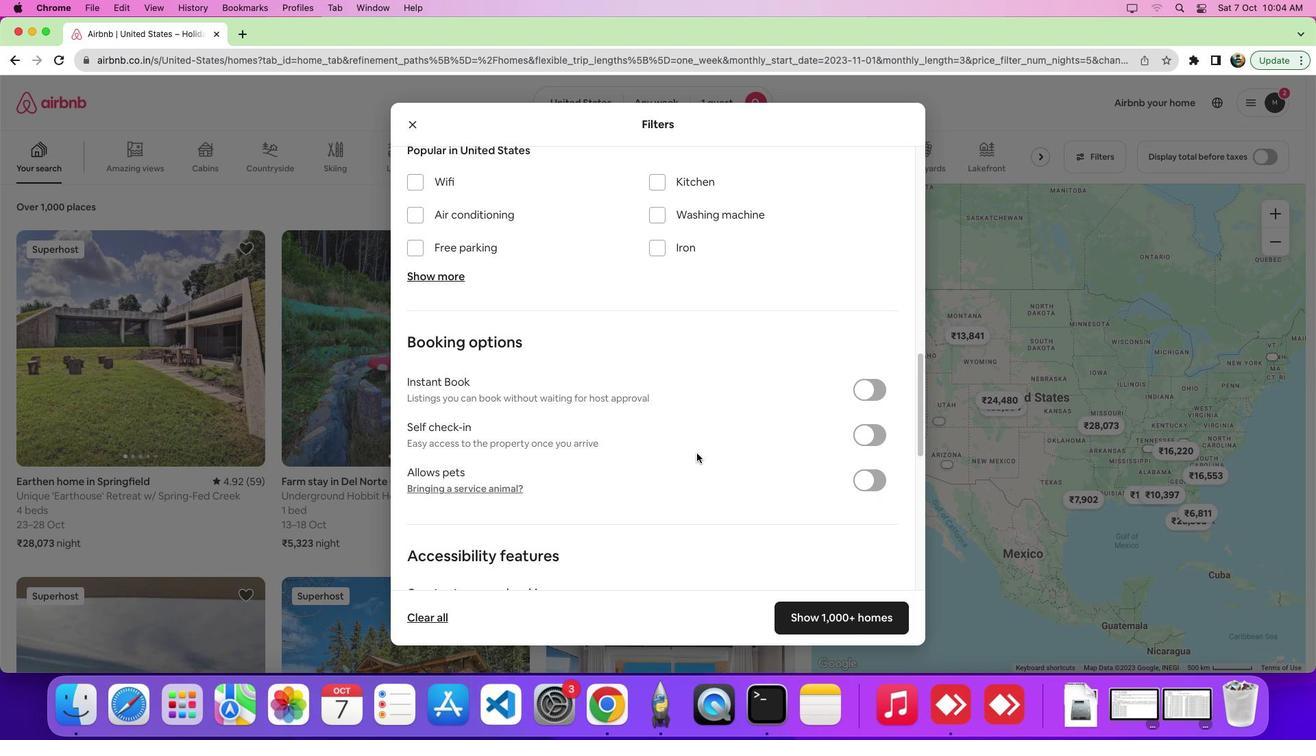 
Action: Mouse scrolled (697, 453) with delta (0, 0)
Screenshot: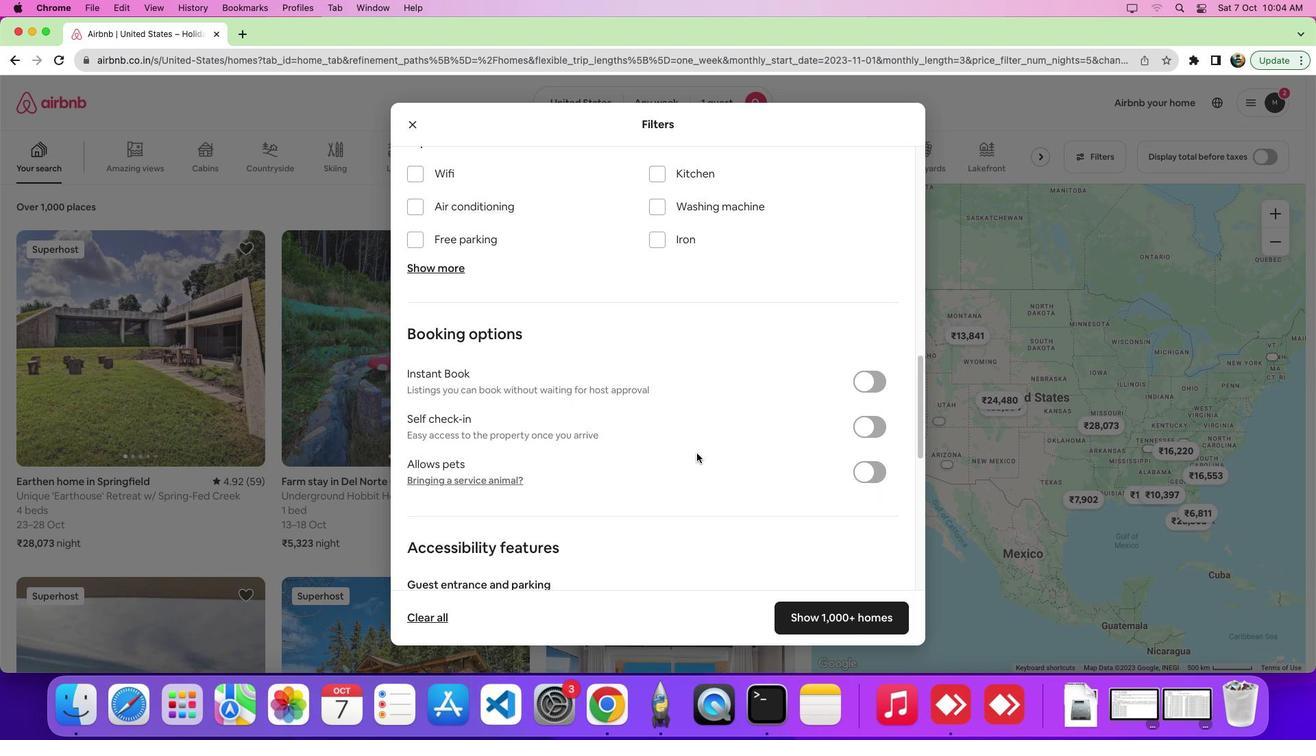 
Action: Mouse scrolled (697, 453) with delta (0, -1)
Screenshot: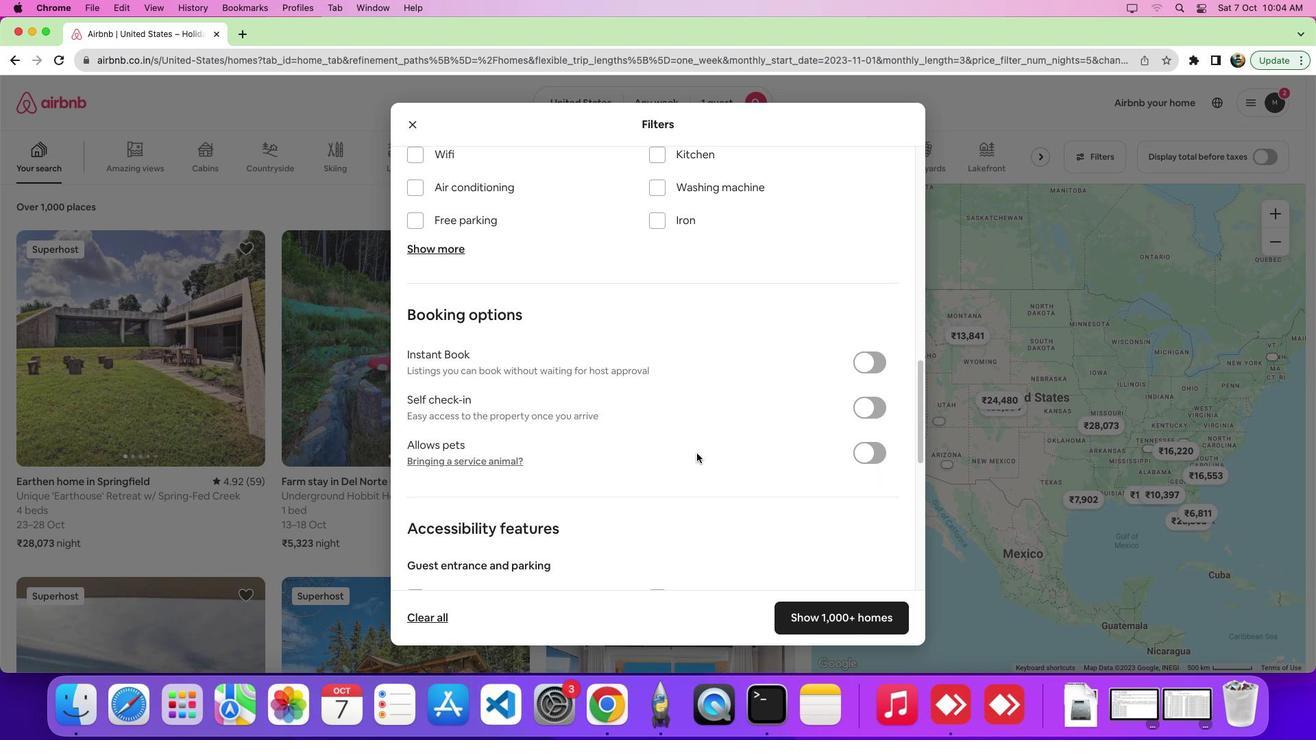 
Action: Mouse scrolled (697, 453) with delta (0, 0)
Screenshot: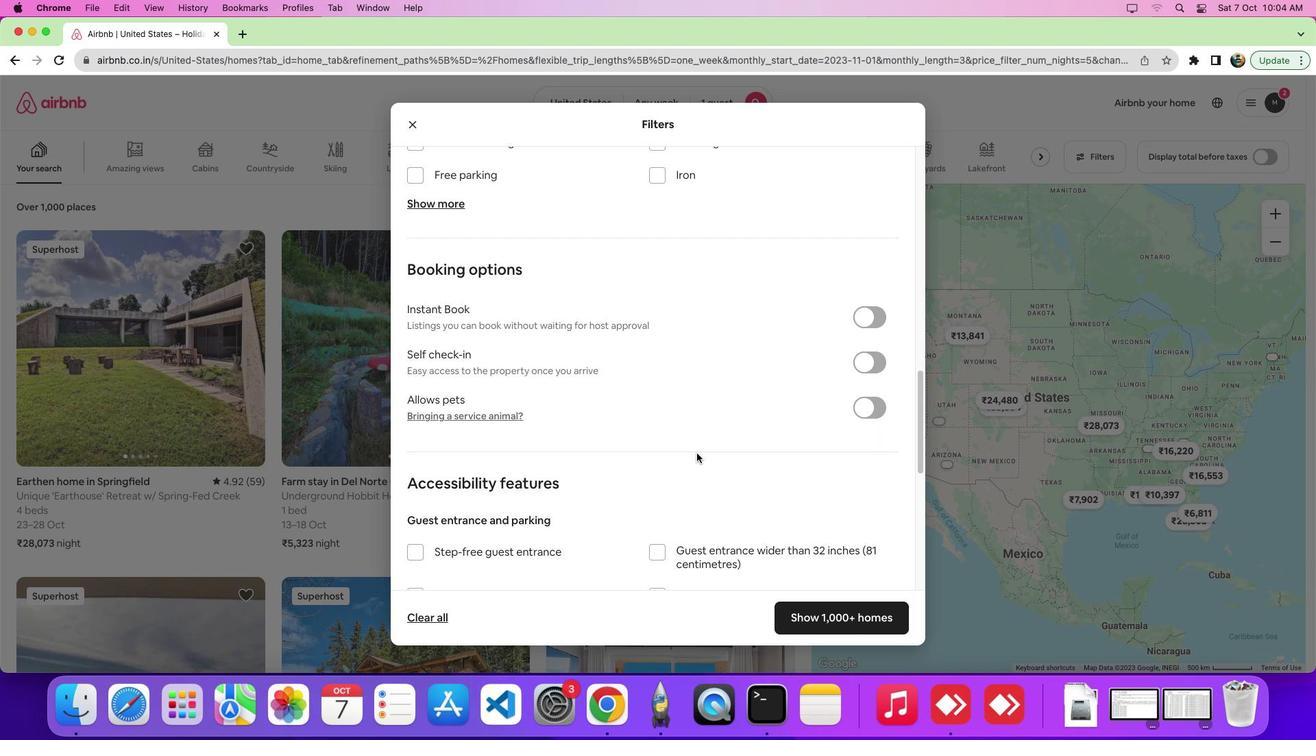
Action: Mouse scrolled (697, 453) with delta (0, 0)
Screenshot: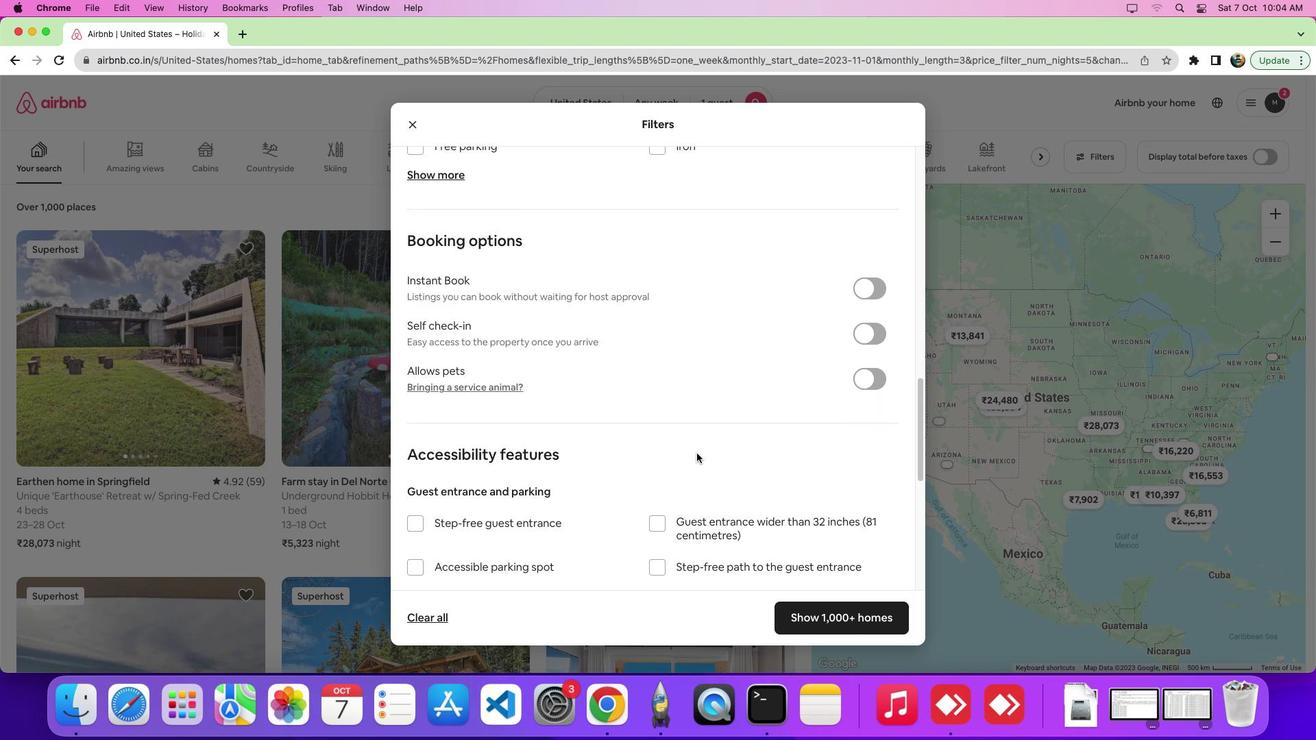 
Action: Mouse scrolled (697, 453) with delta (0, -2)
Screenshot: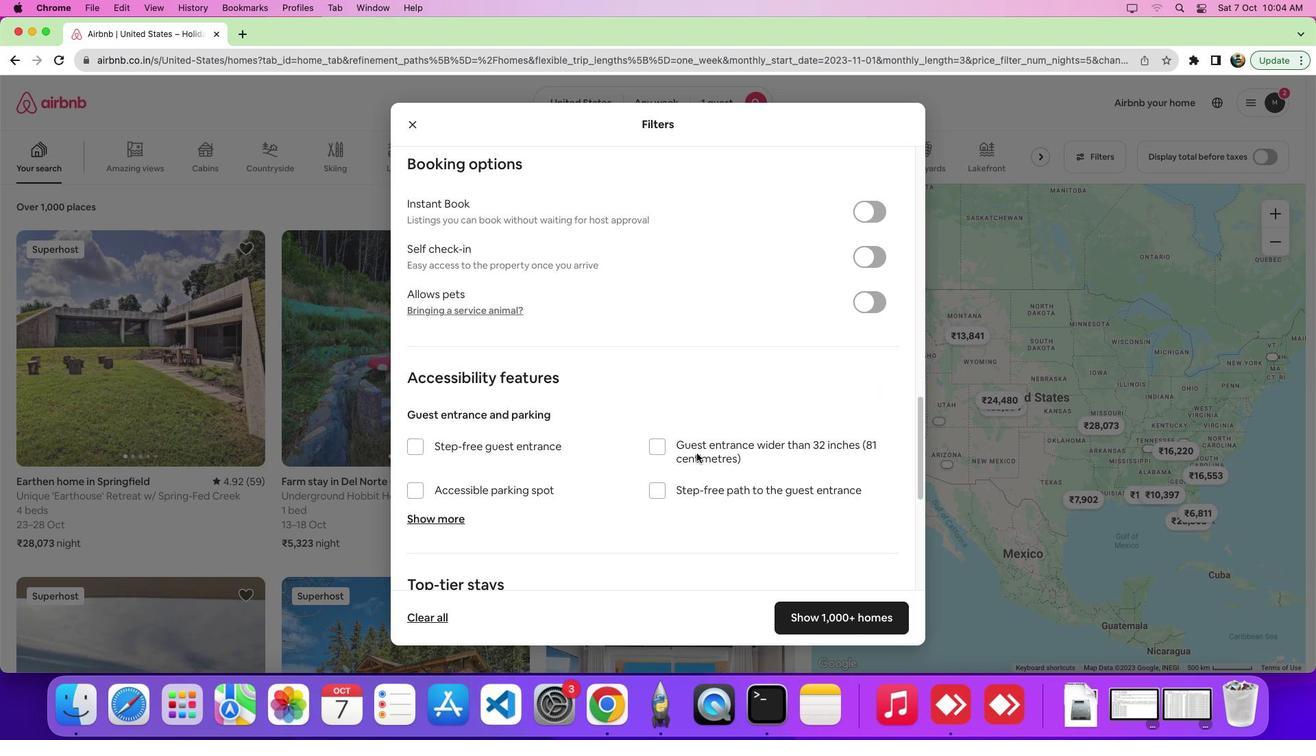 
Action: Mouse moved to (420, 461)
Screenshot: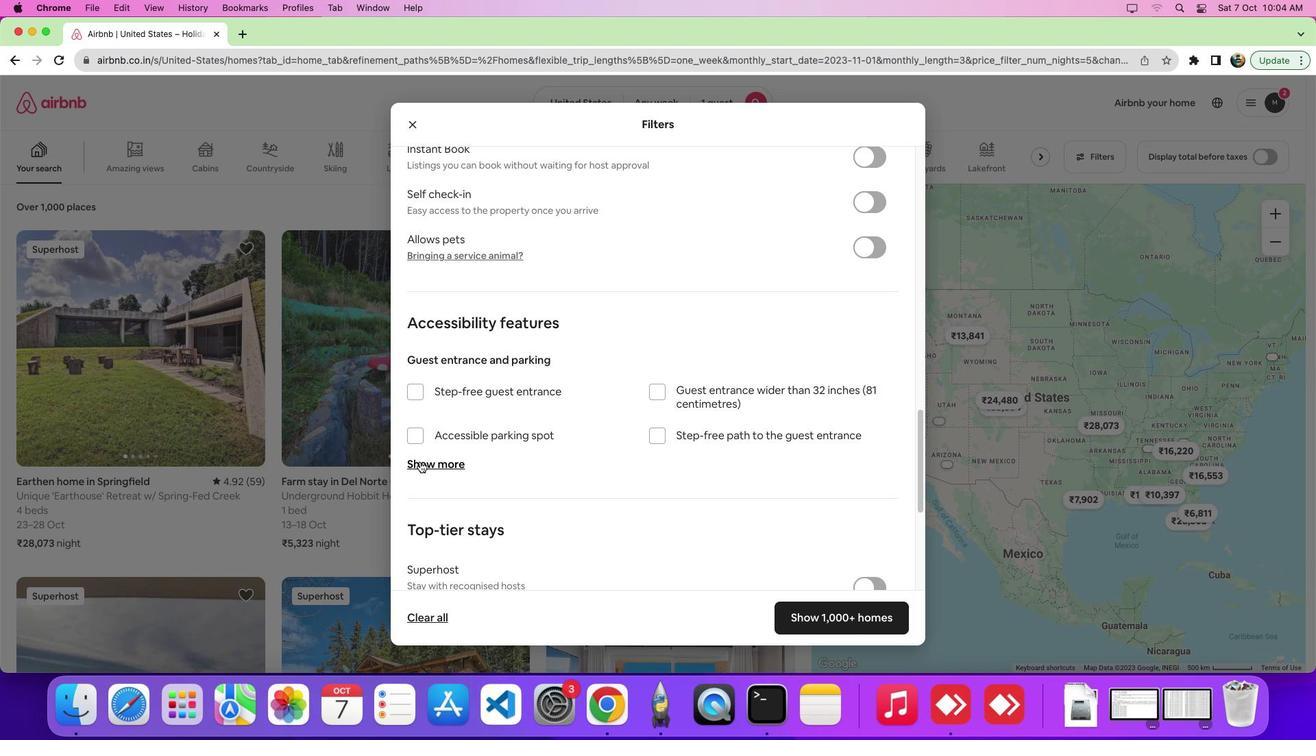 
Action: Mouse pressed left at (420, 461)
Screenshot: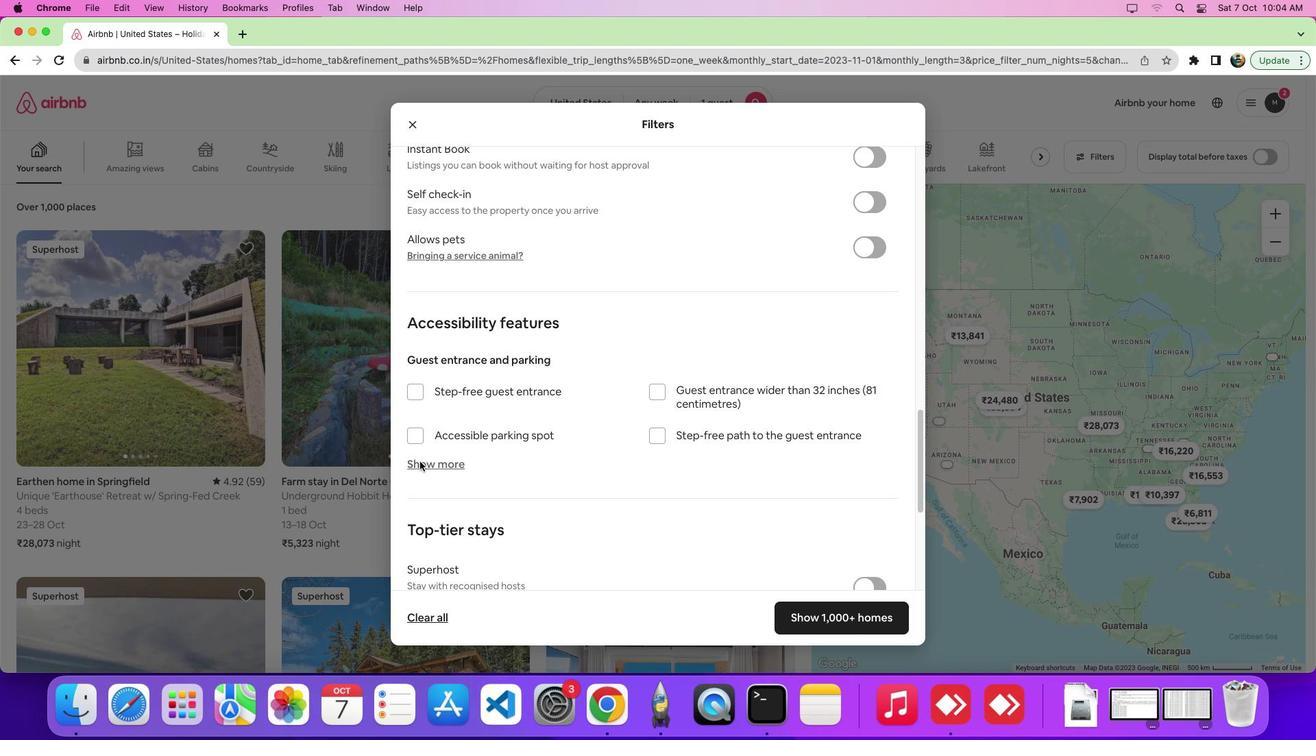 
Action: Mouse moved to (635, 393)
Screenshot: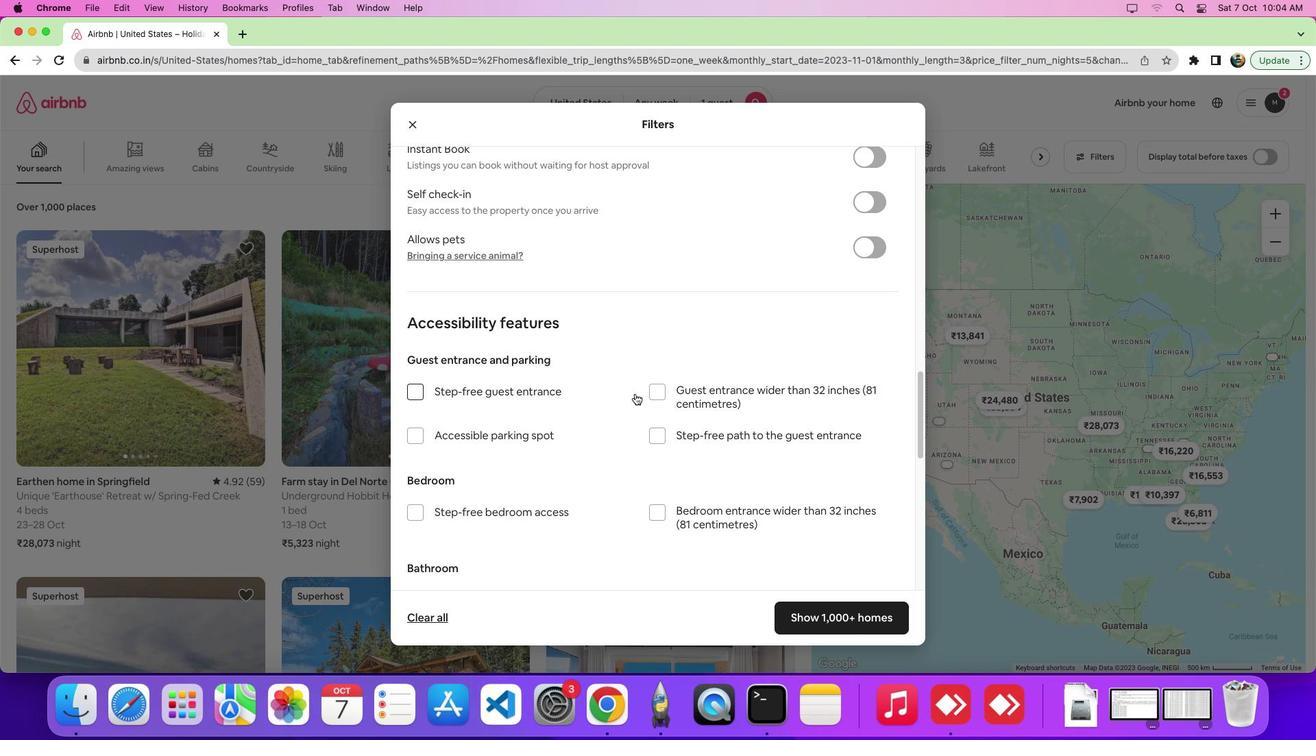 
Action: Mouse scrolled (635, 393) with delta (0, 0)
Screenshot: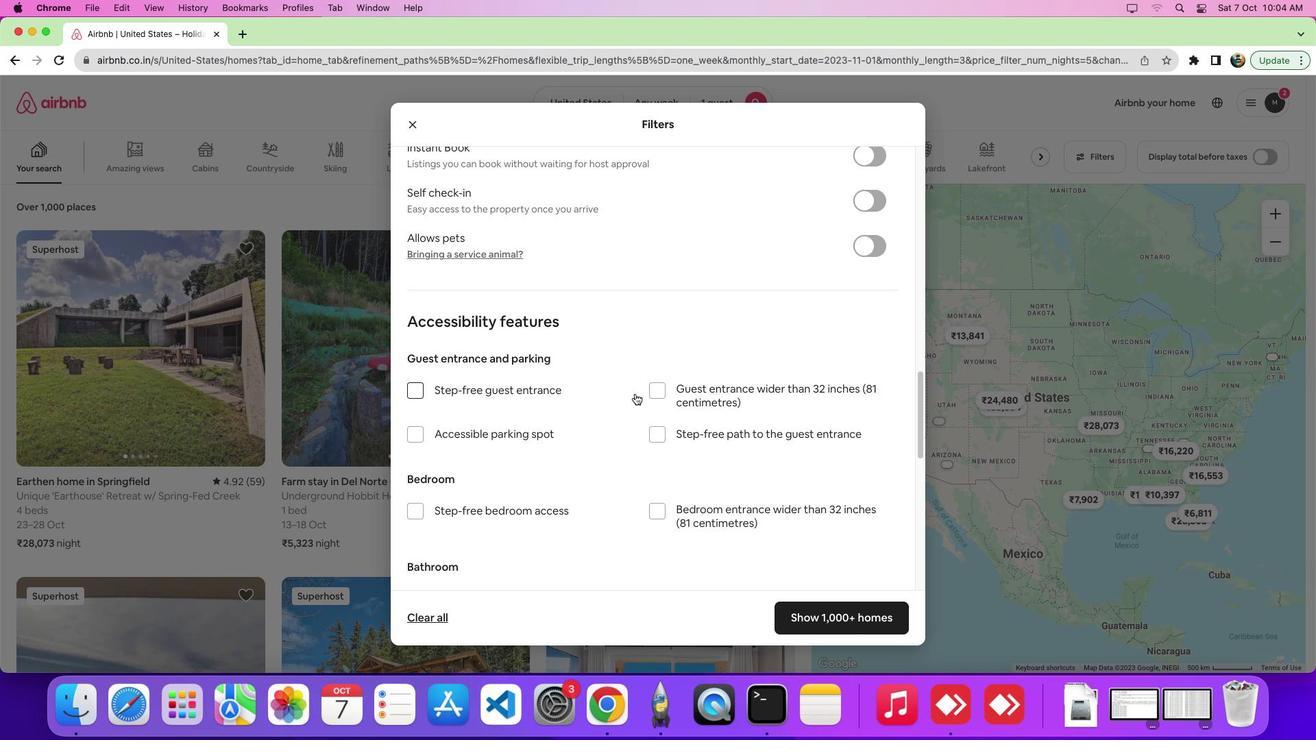 
Action: Mouse scrolled (635, 393) with delta (0, 0)
Screenshot: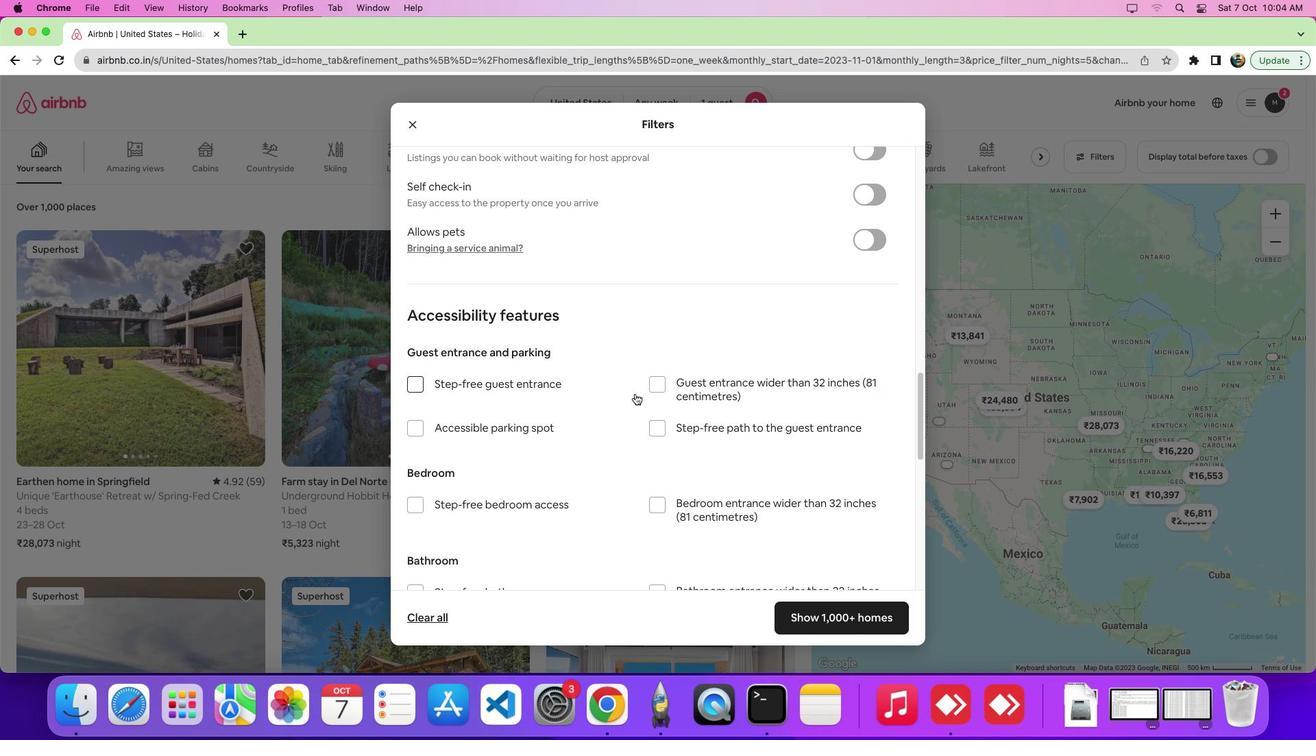 
Action: Mouse scrolled (635, 393) with delta (0, 0)
Screenshot: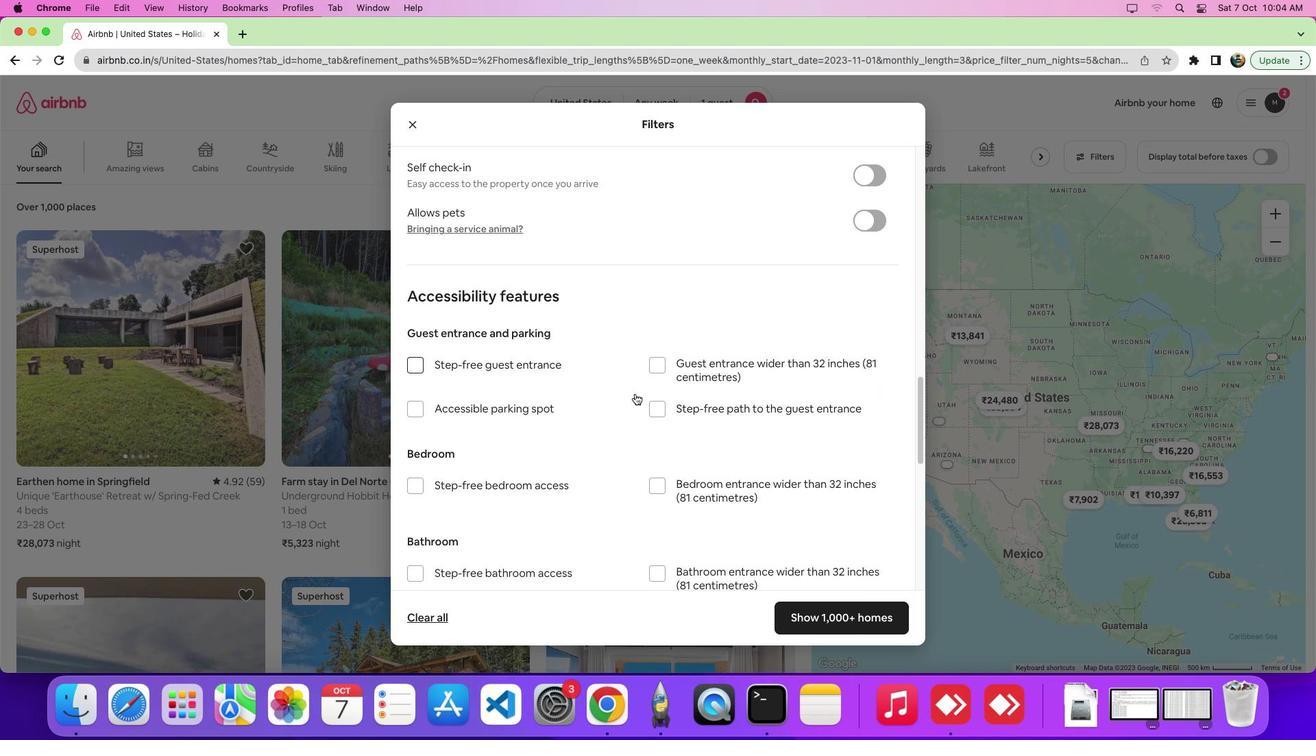
Action: Mouse scrolled (635, 393) with delta (0, 0)
Screenshot: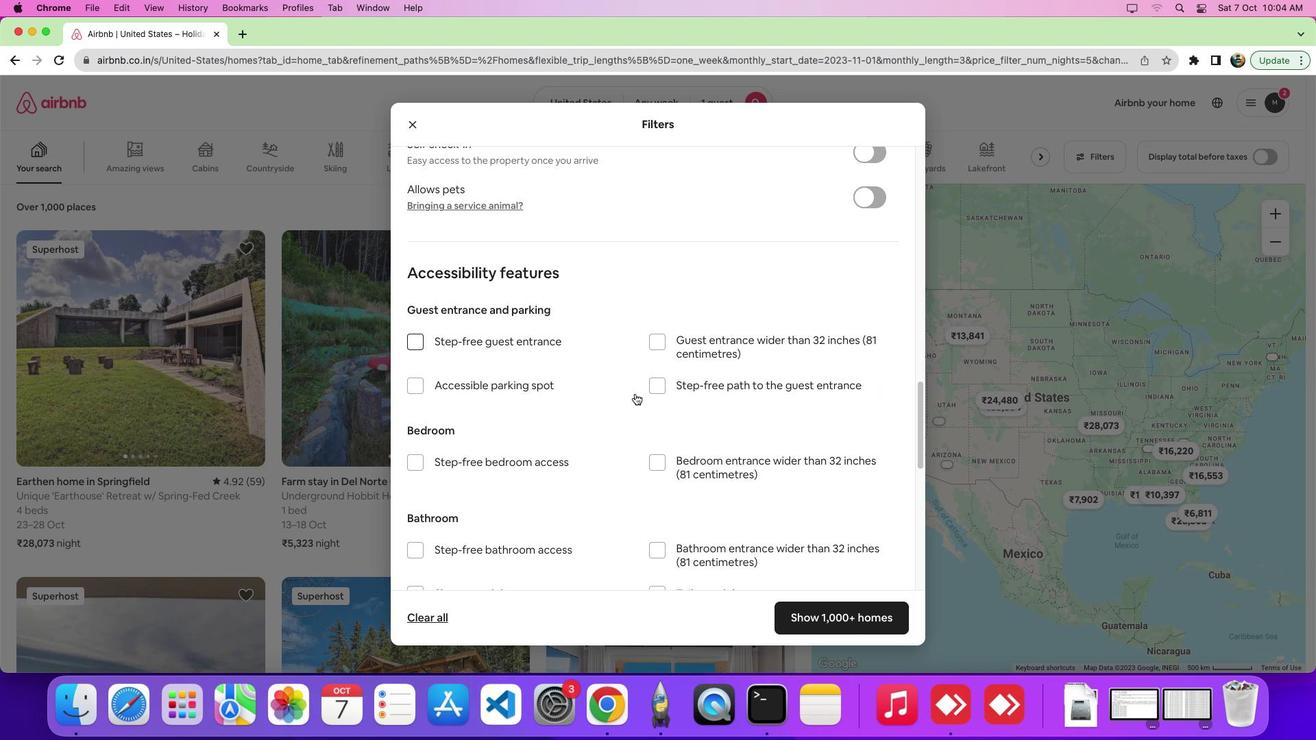 
Action: Mouse scrolled (635, 393) with delta (0, 0)
Screenshot: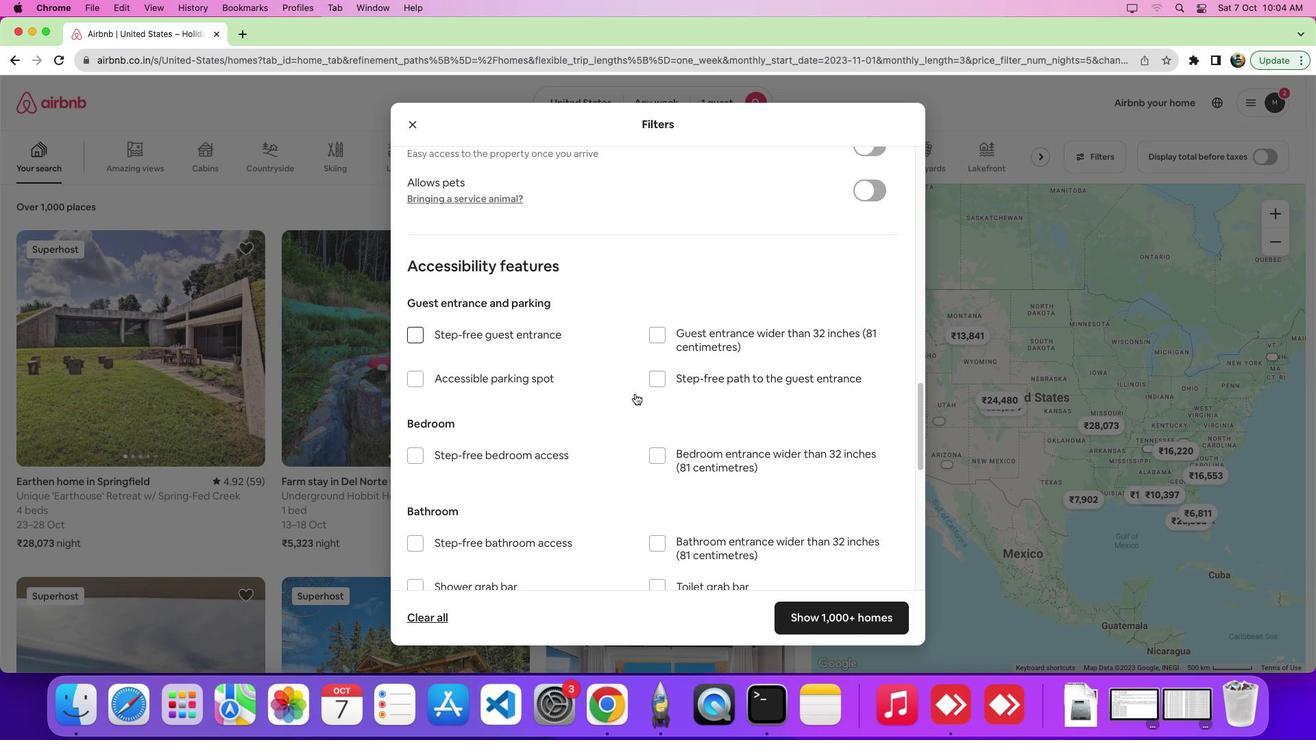 
Action: Mouse scrolled (635, 393) with delta (0, 0)
Screenshot: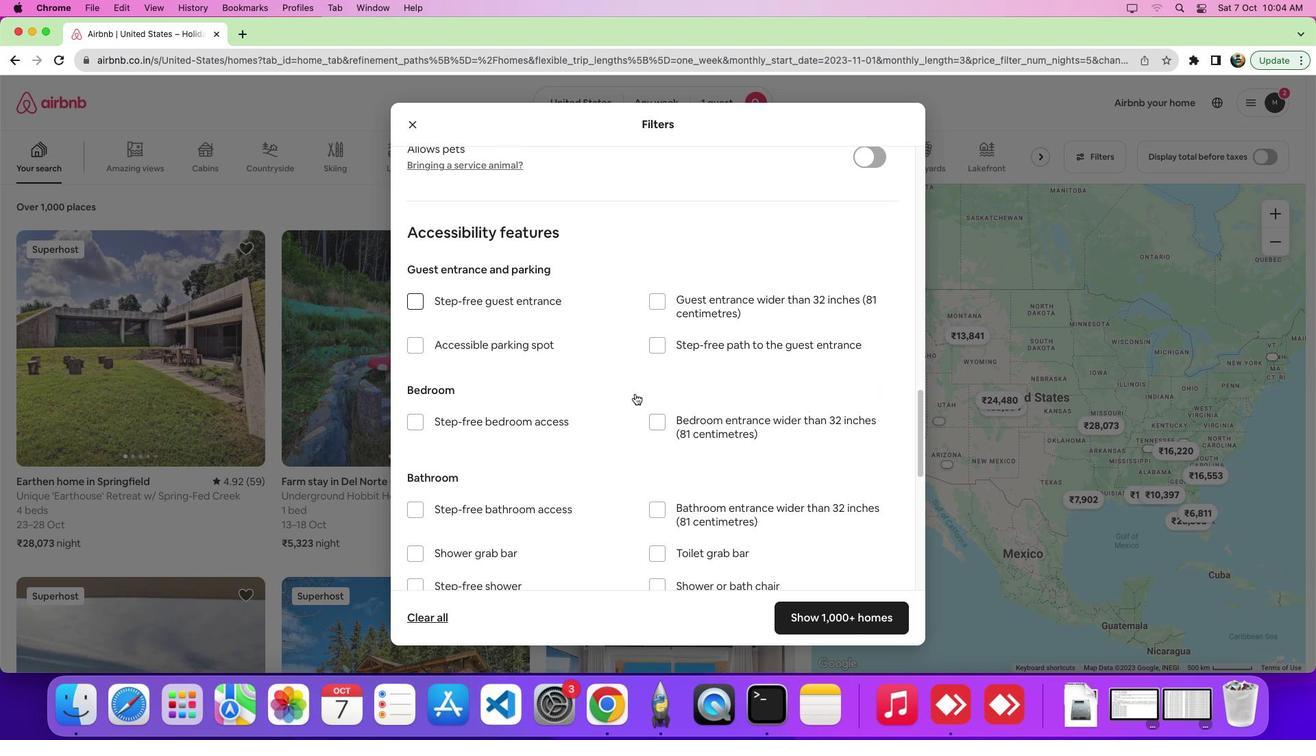 
Action: Mouse scrolled (635, 393) with delta (0, 0)
Screenshot: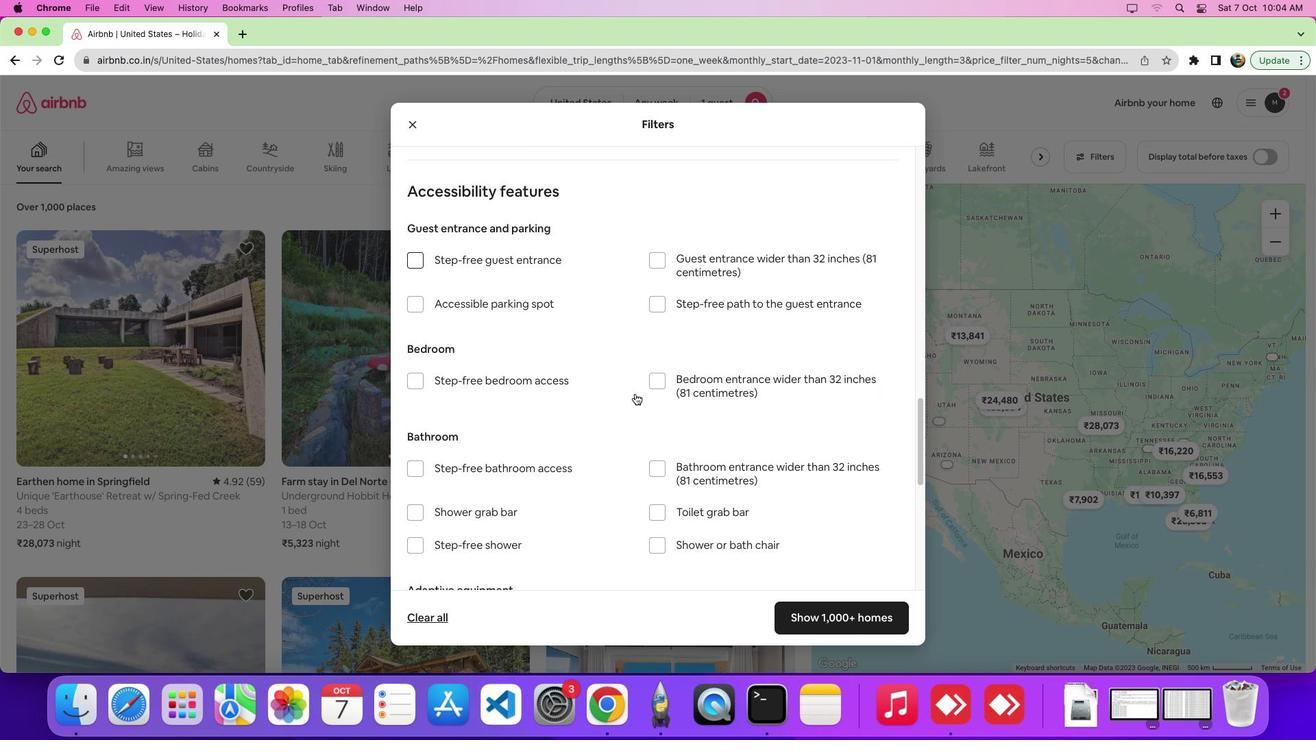 
Action: Mouse moved to (672, 359)
Screenshot: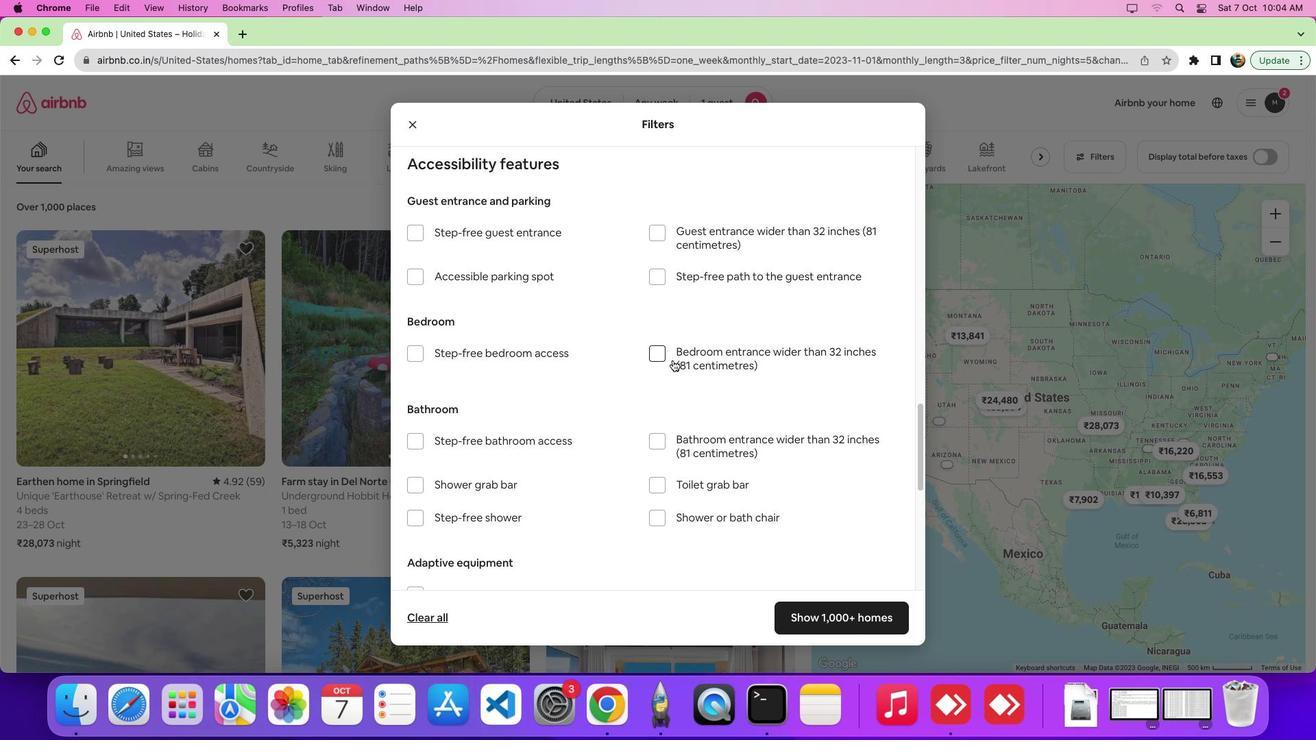 
Action: Mouse pressed left at (672, 359)
Screenshot: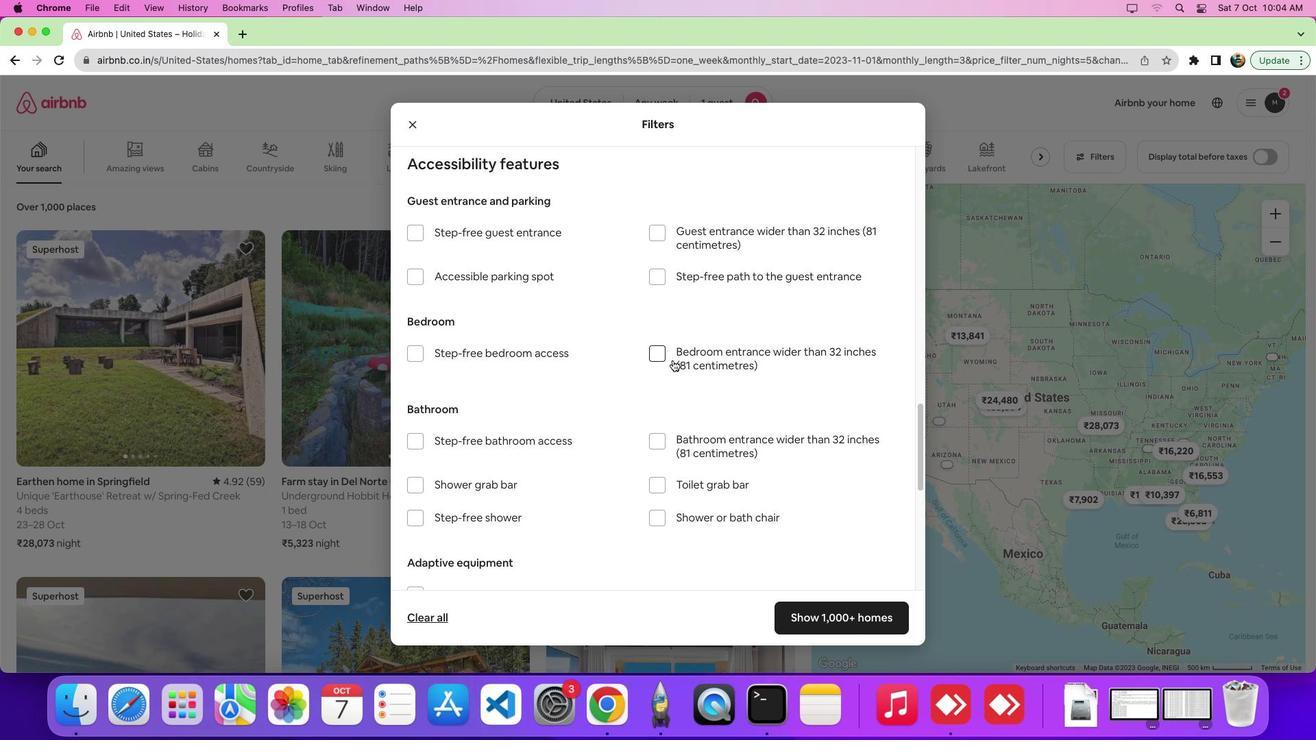 
Action: Mouse moved to (828, 621)
Screenshot: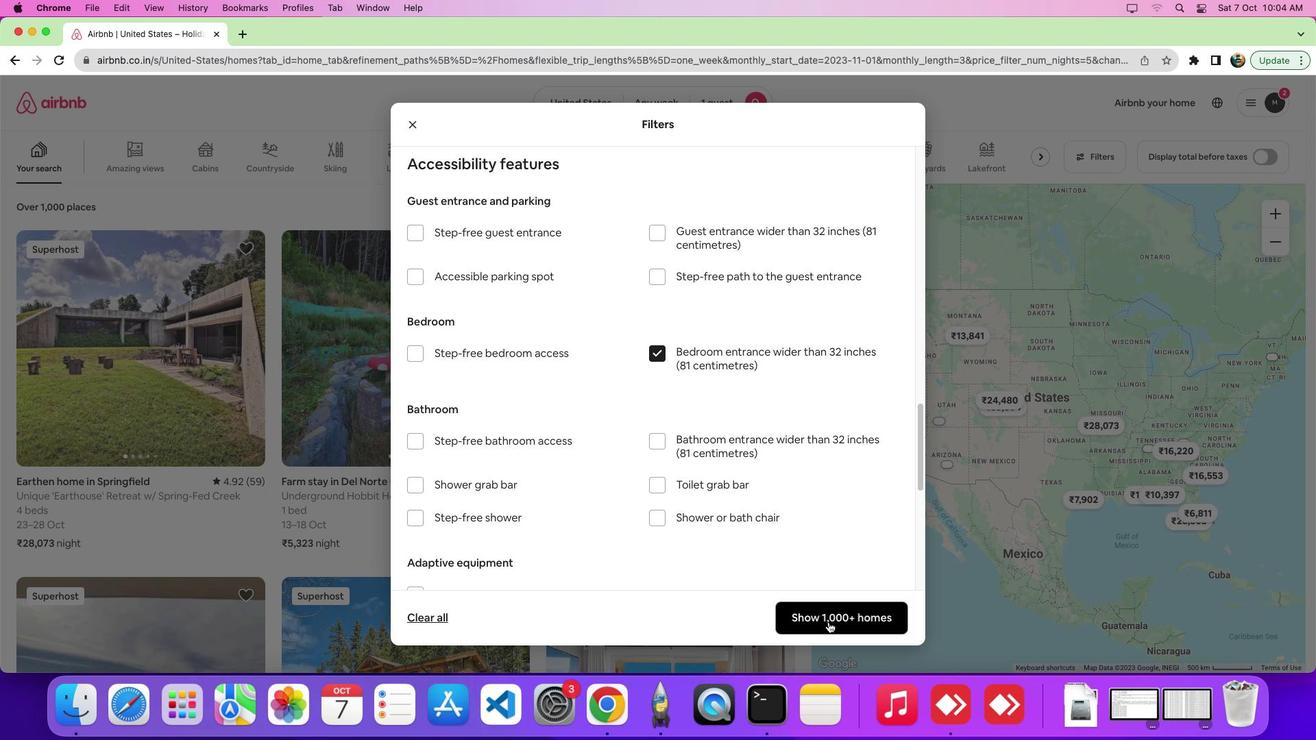 
Action: Mouse pressed left at (828, 621)
Screenshot: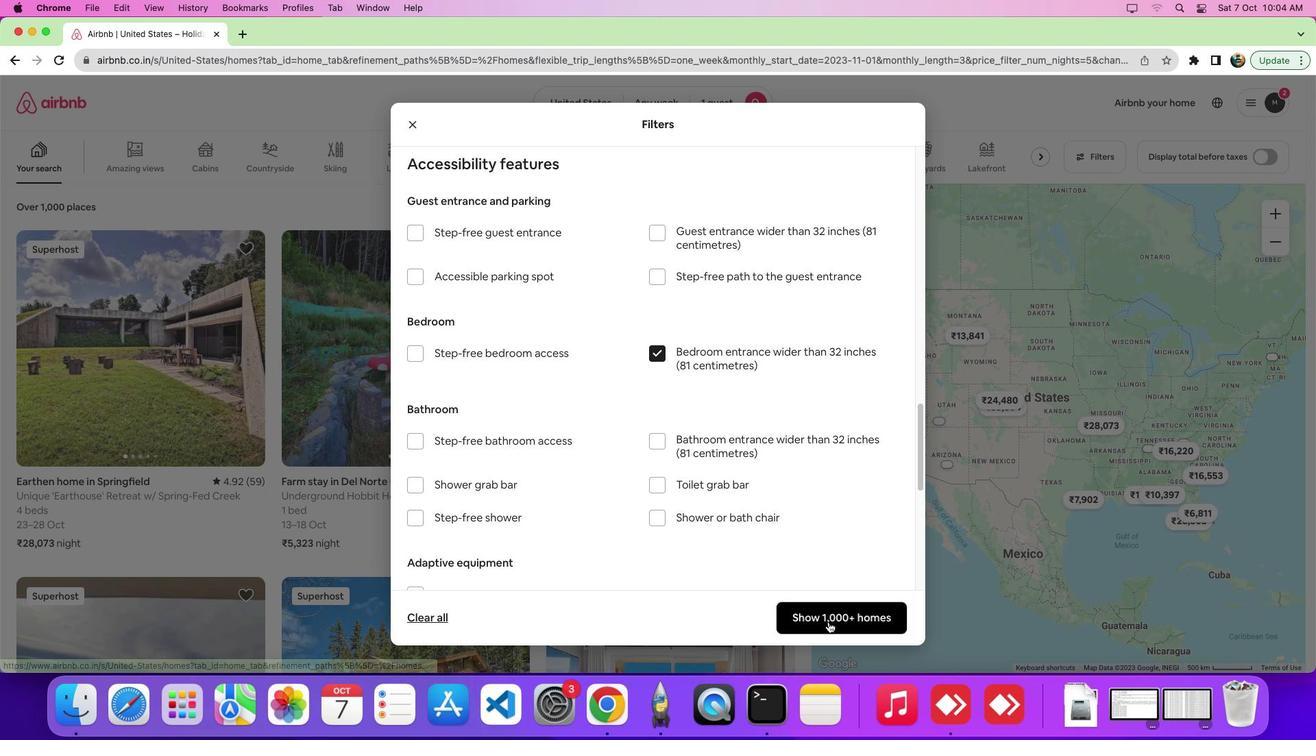
Action: Mouse moved to (830, 606)
Screenshot: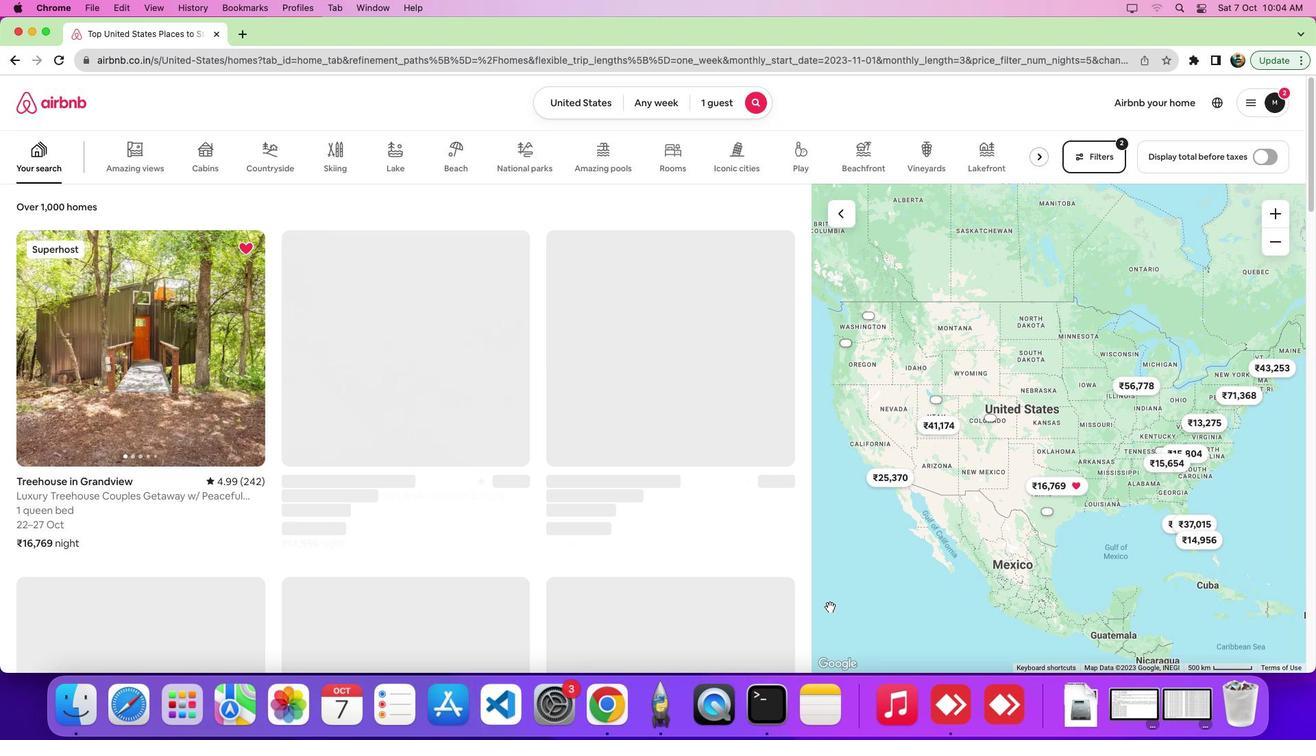 
